 Task: Send an email with the signature Genevieve Ramirez with the subject Update on a promotion and the message I would like to schedule a meeting to discuss the new company policies. from softage.8@softage.net to softage.2@softage.net and move the email from Sent Items to the folder Skincare
Action: Mouse moved to (132, 174)
Screenshot: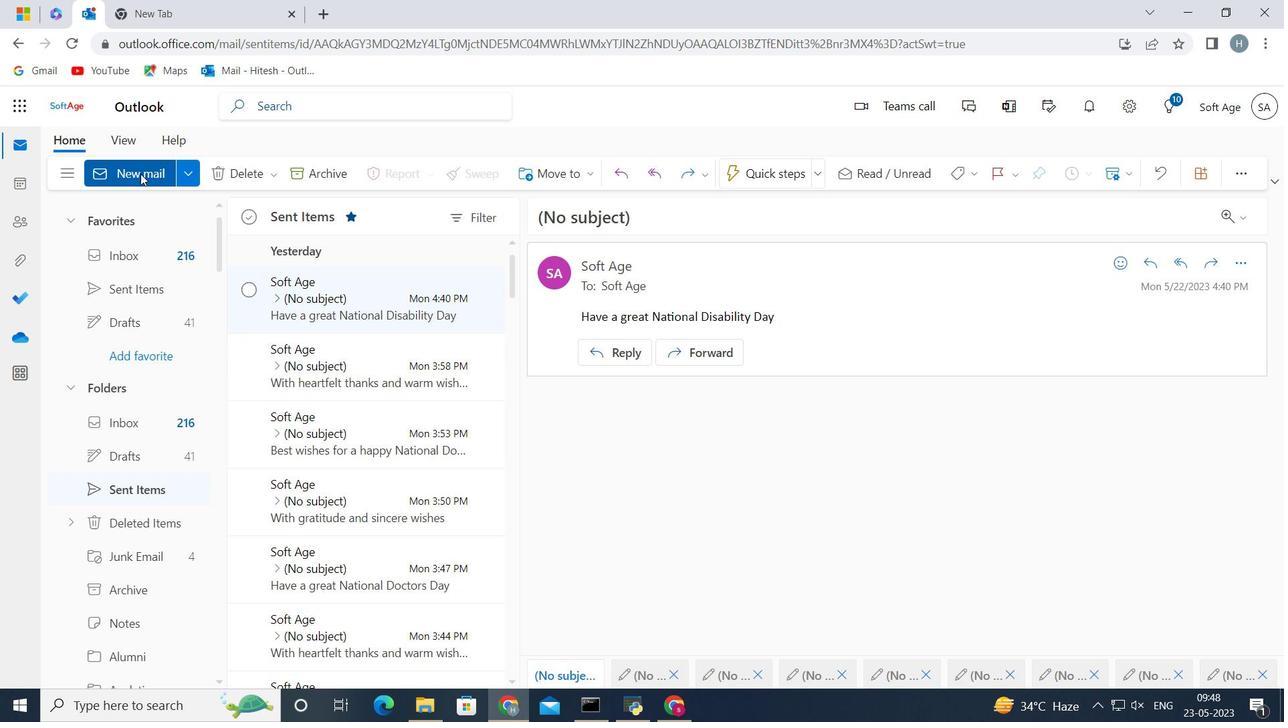 
Action: Mouse pressed left at (132, 174)
Screenshot: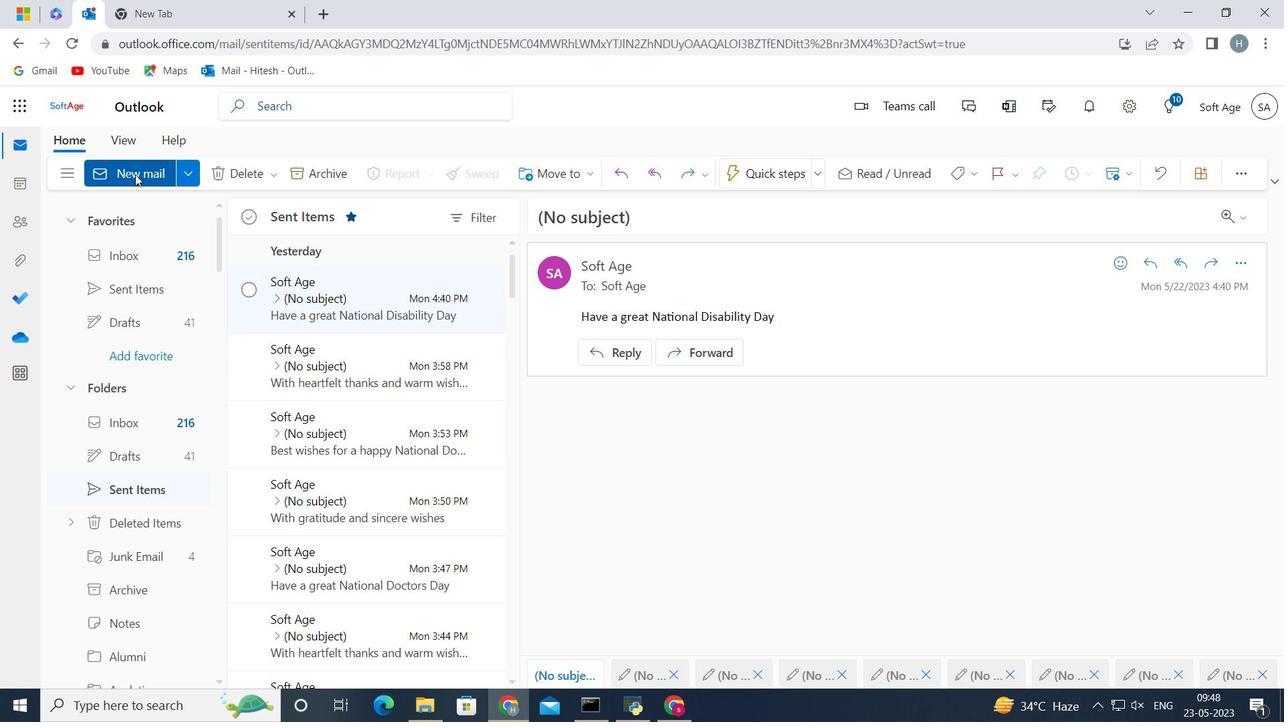 
Action: Mouse moved to (1058, 173)
Screenshot: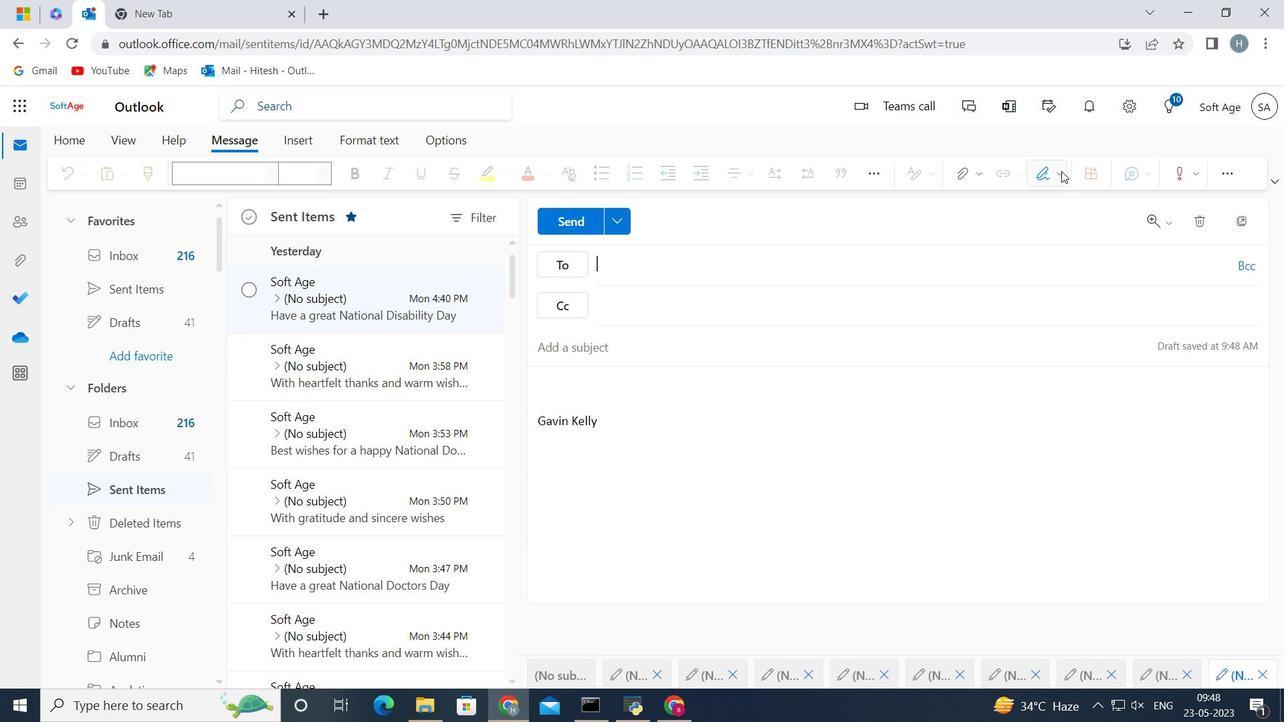 
Action: Mouse pressed left at (1058, 173)
Screenshot: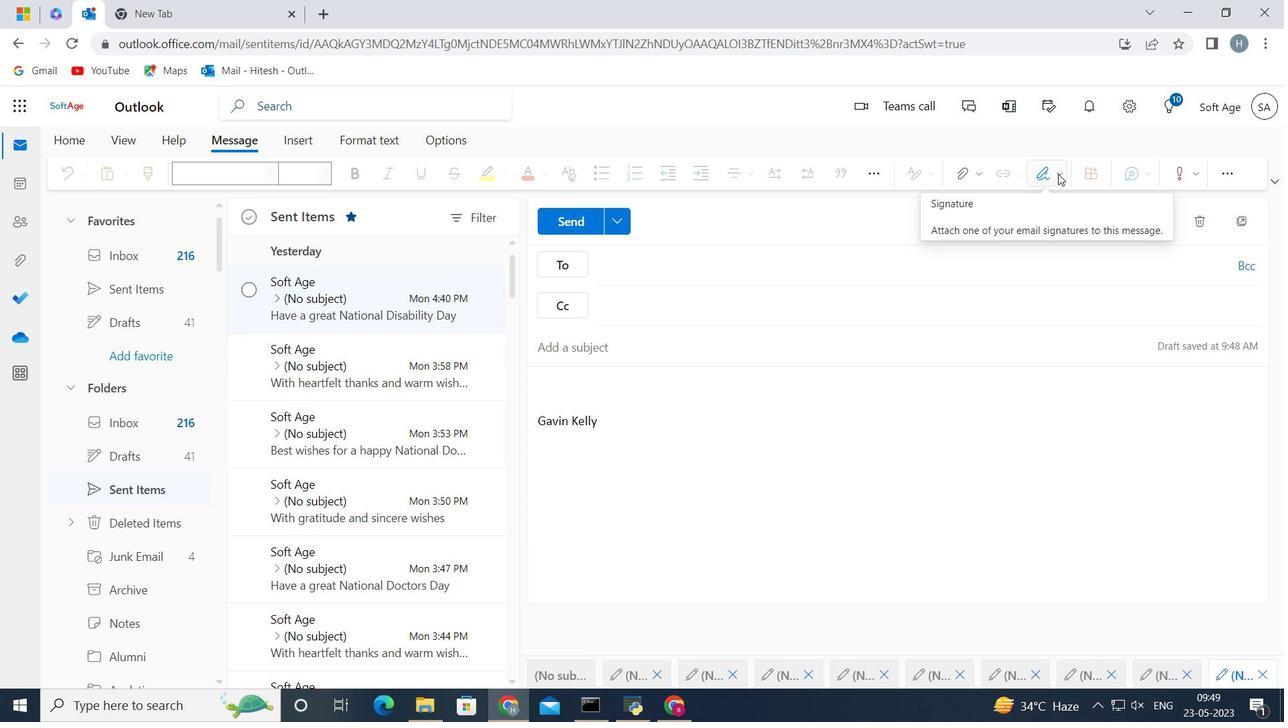 
Action: Mouse moved to (1015, 239)
Screenshot: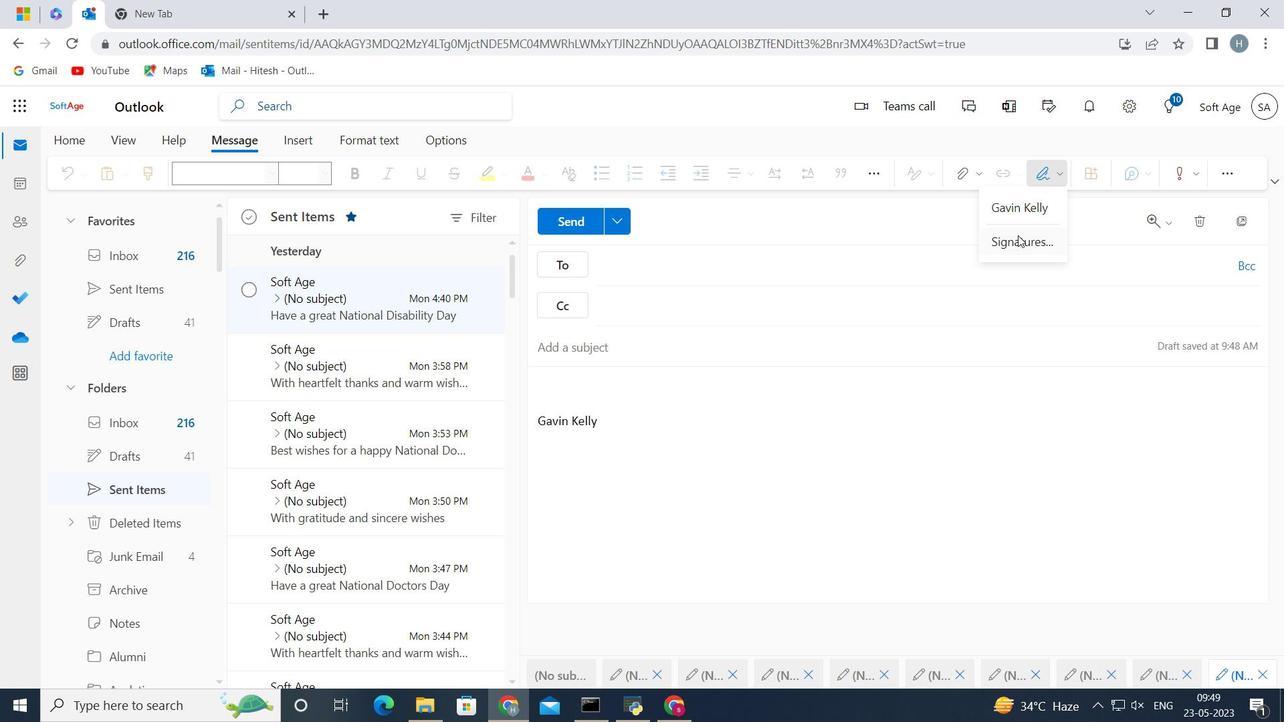 
Action: Mouse pressed left at (1015, 239)
Screenshot: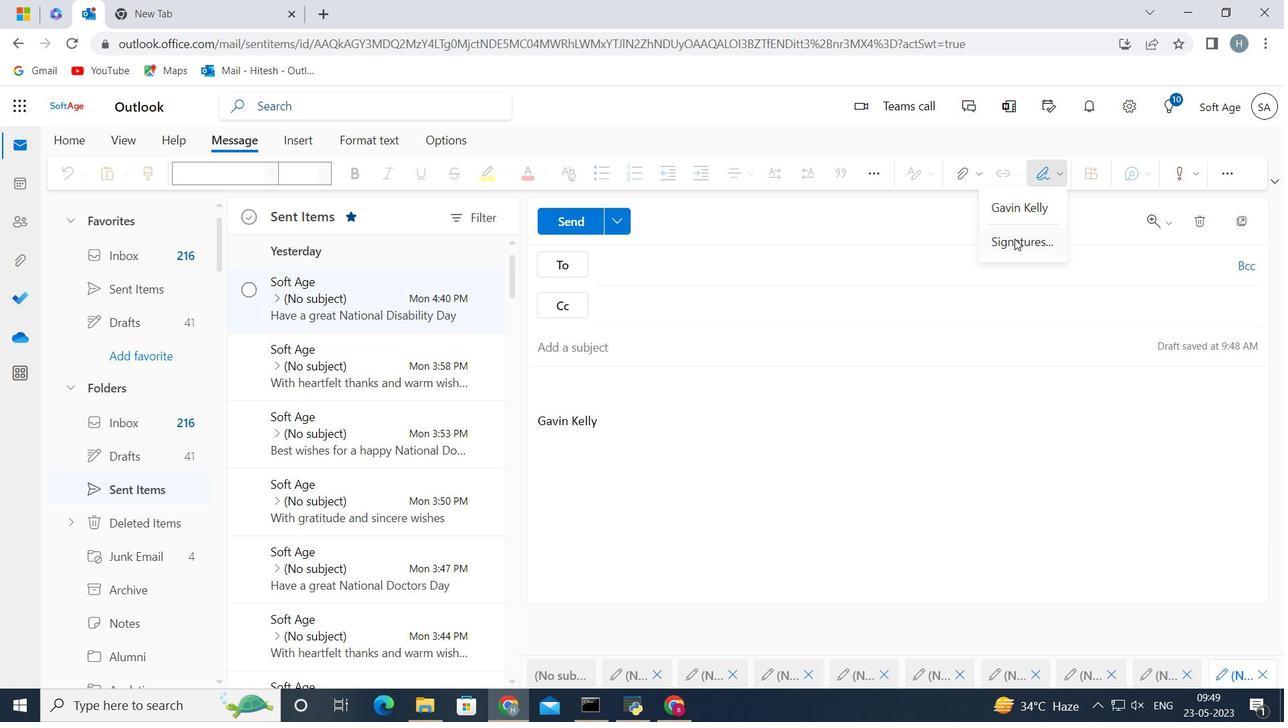 
Action: Mouse moved to (987, 300)
Screenshot: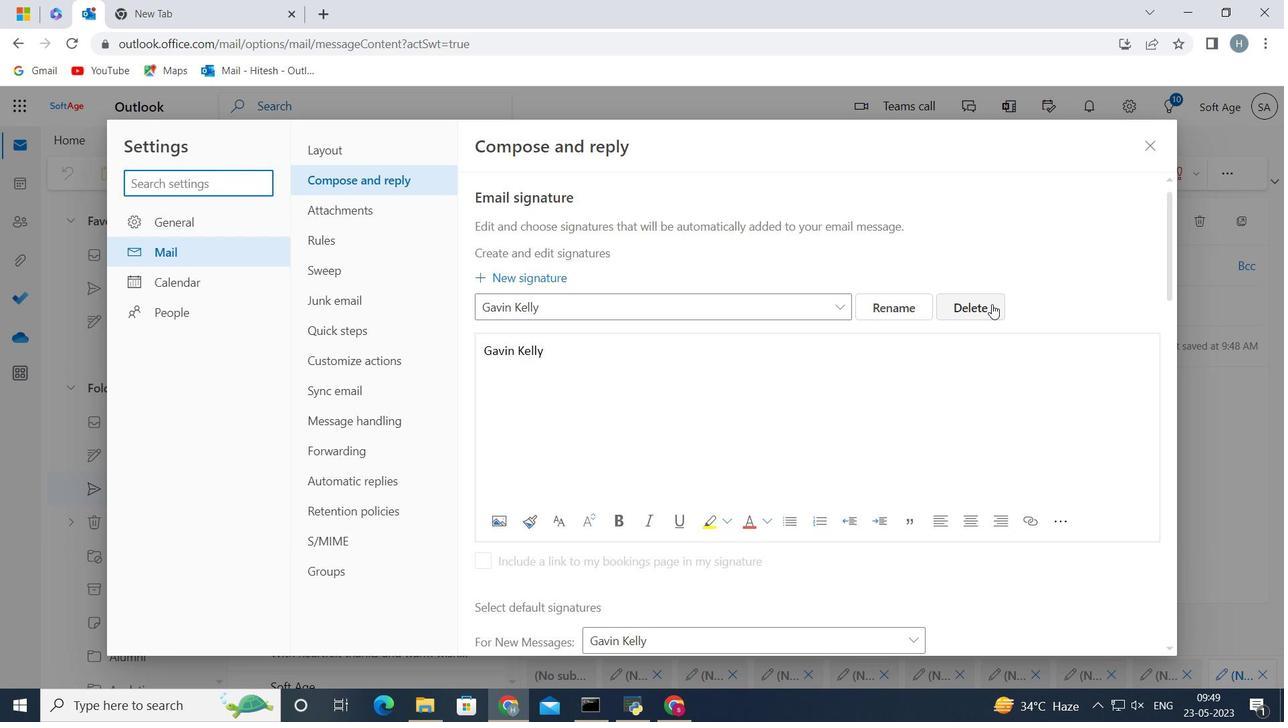 
Action: Mouse pressed left at (987, 300)
Screenshot: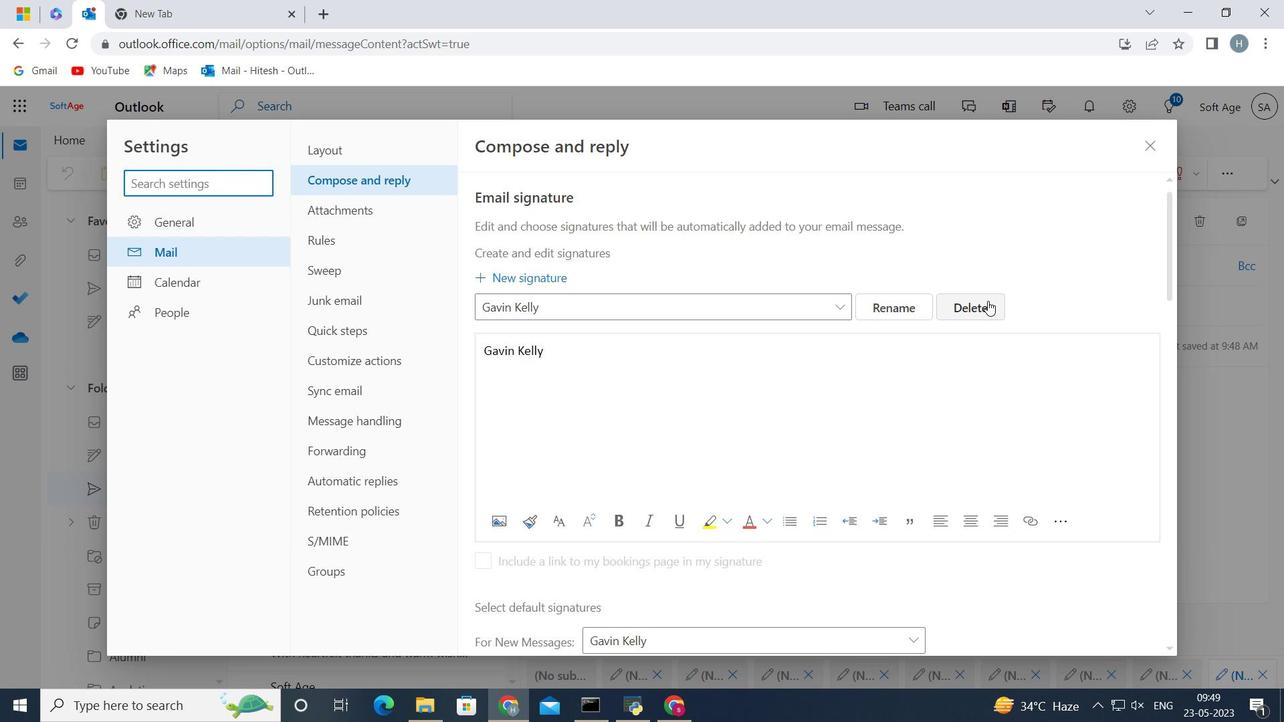 
Action: Mouse moved to (801, 314)
Screenshot: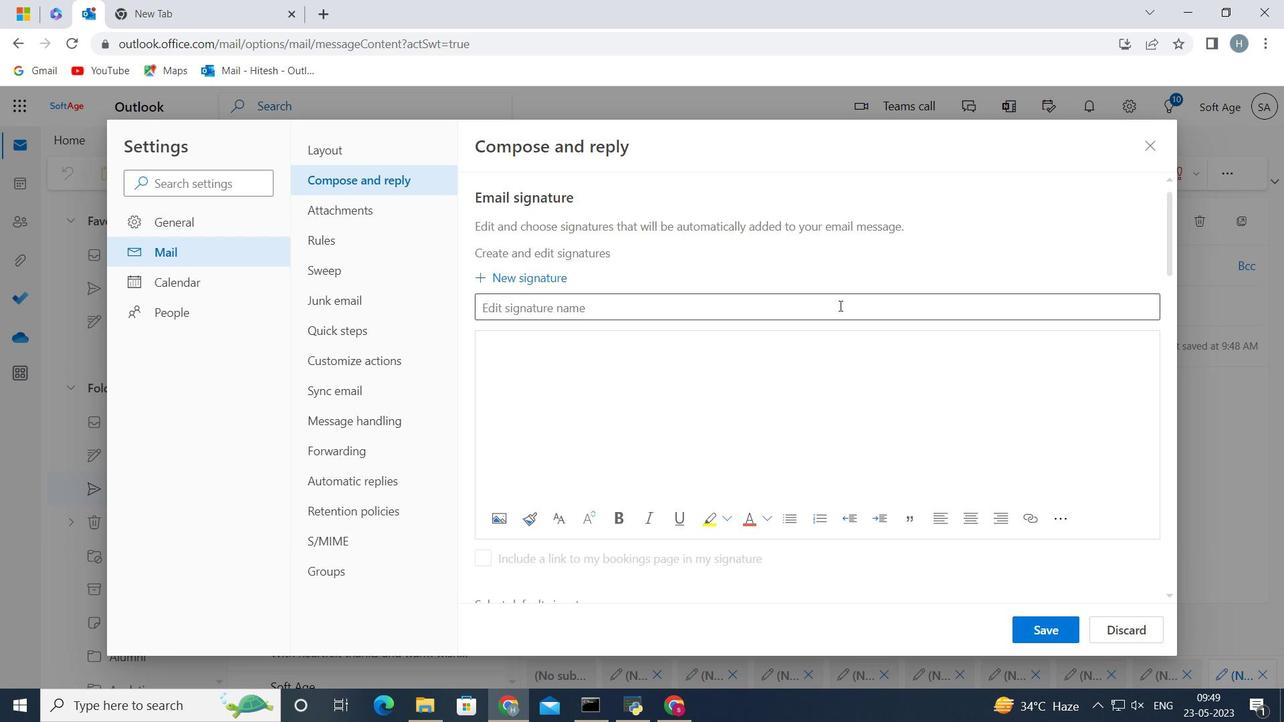 
Action: Mouse pressed left at (801, 314)
Screenshot: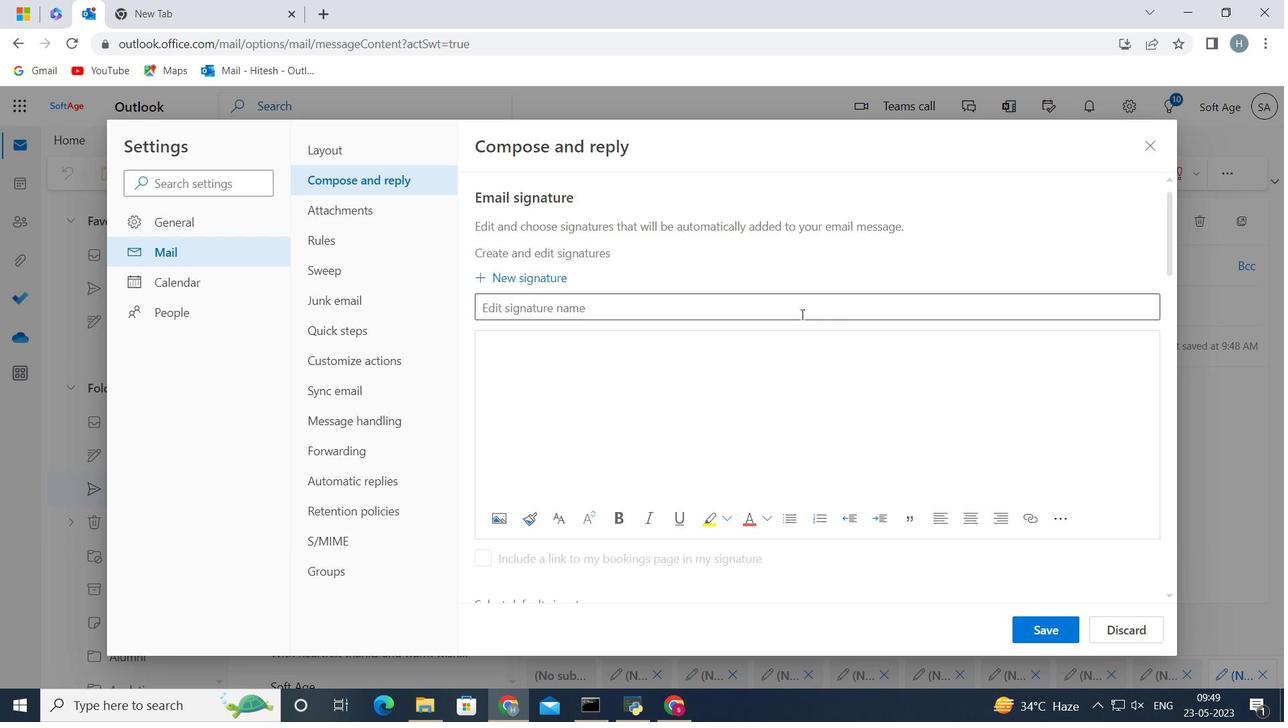 
Action: Key pressed <Key.shift><Key.shift><Key.shift><Key.shift>Genevieve<Key.space><Key.shift>Ramirez<Key.space>
Screenshot: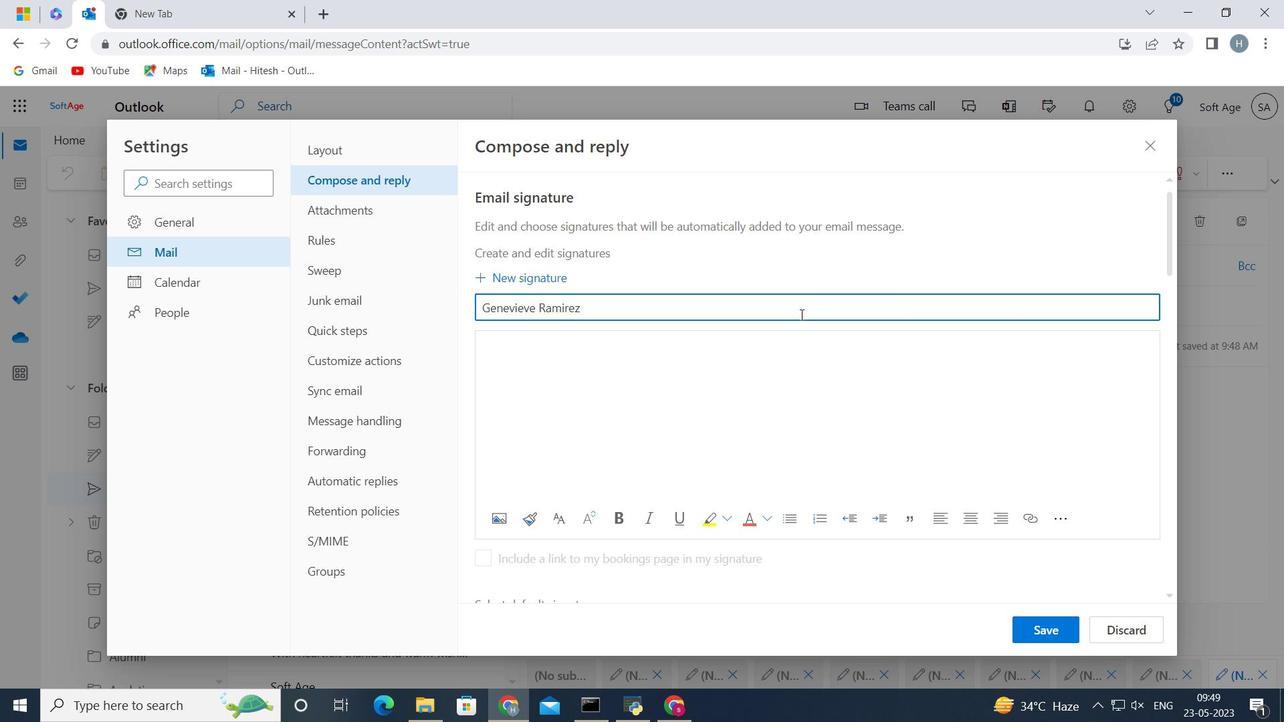 
Action: Mouse moved to (617, 371)
Screenshot: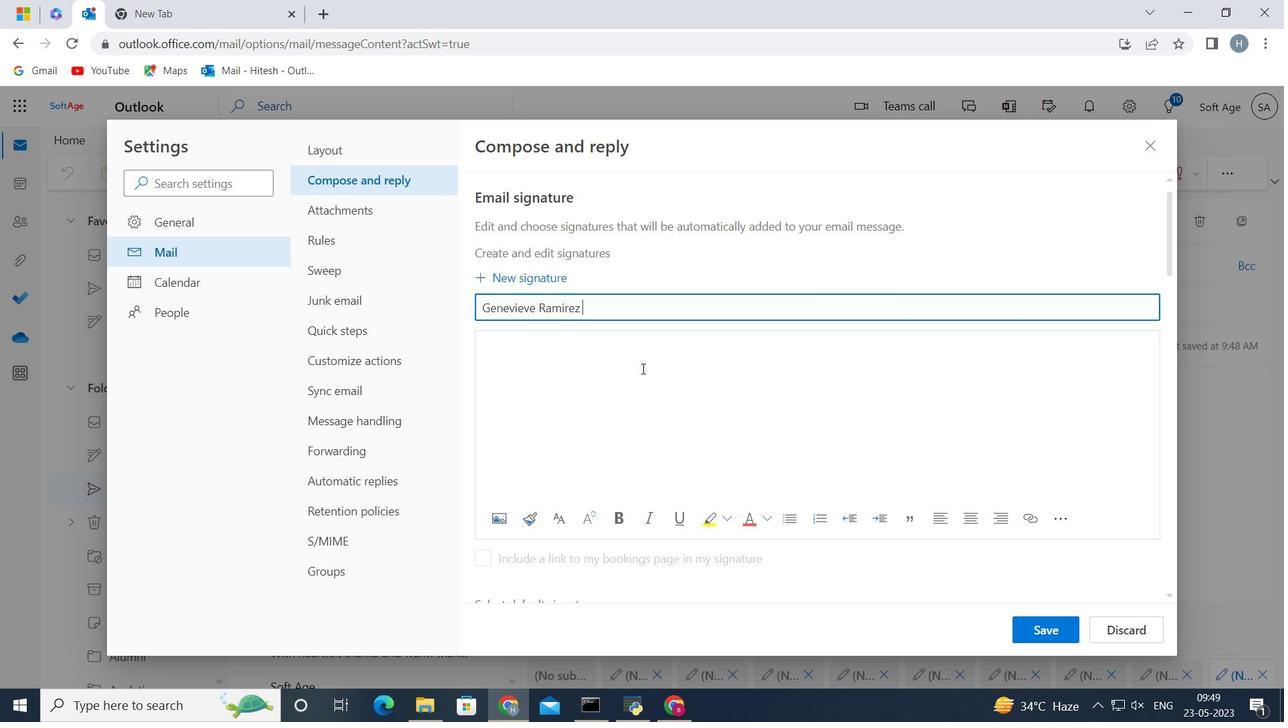 
Action: Mouse pressed left at (617, 371)
Screenshot: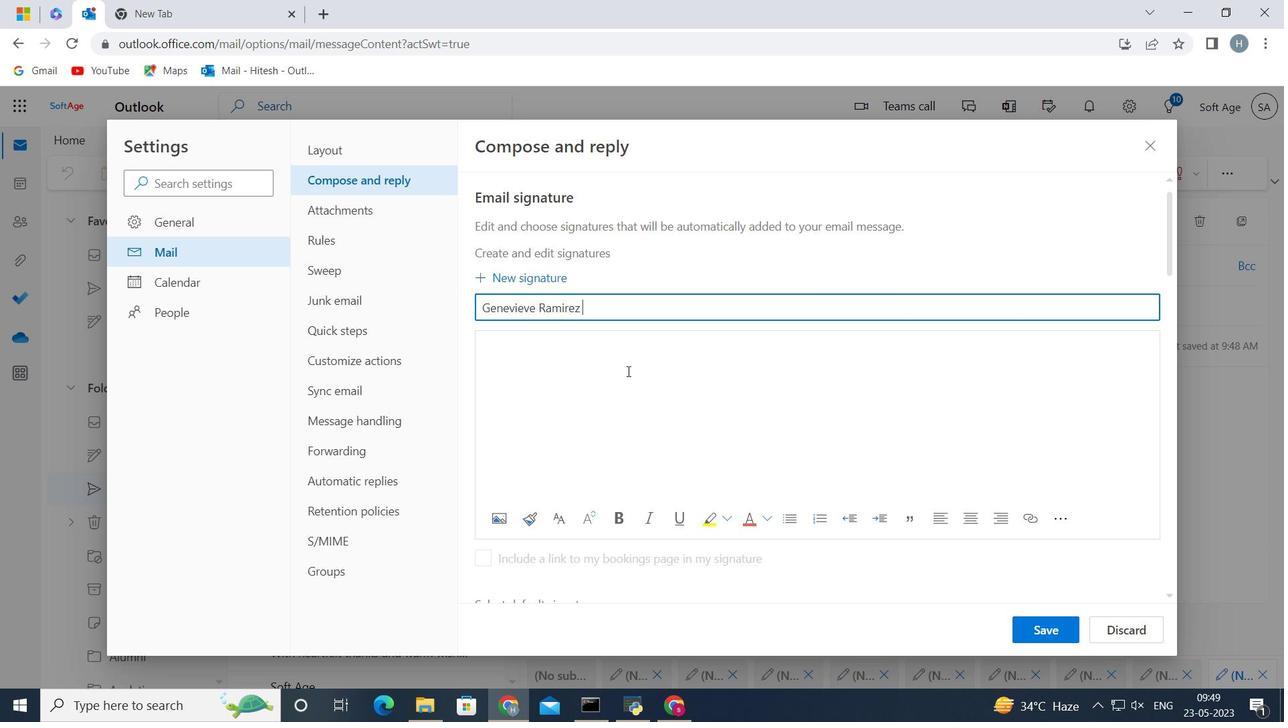 
Action: Key pressed <Key.shift>Genevieve<Key.space><Key.shift><Key.shift><Key.shift><Key.shift><Key.shift><Key.shift><Key.shift>Ramirez<Key.space>
Screenshot: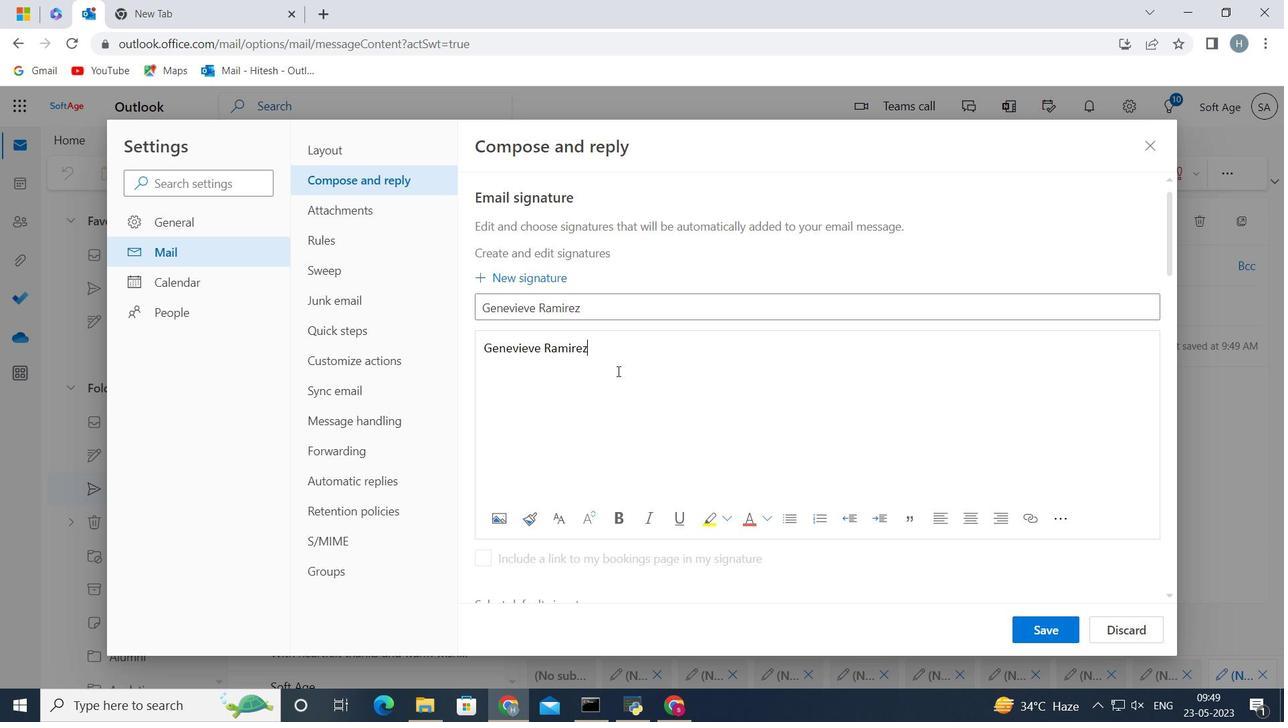 
Action: Mouse moved to (1043, 634)
Screenshot: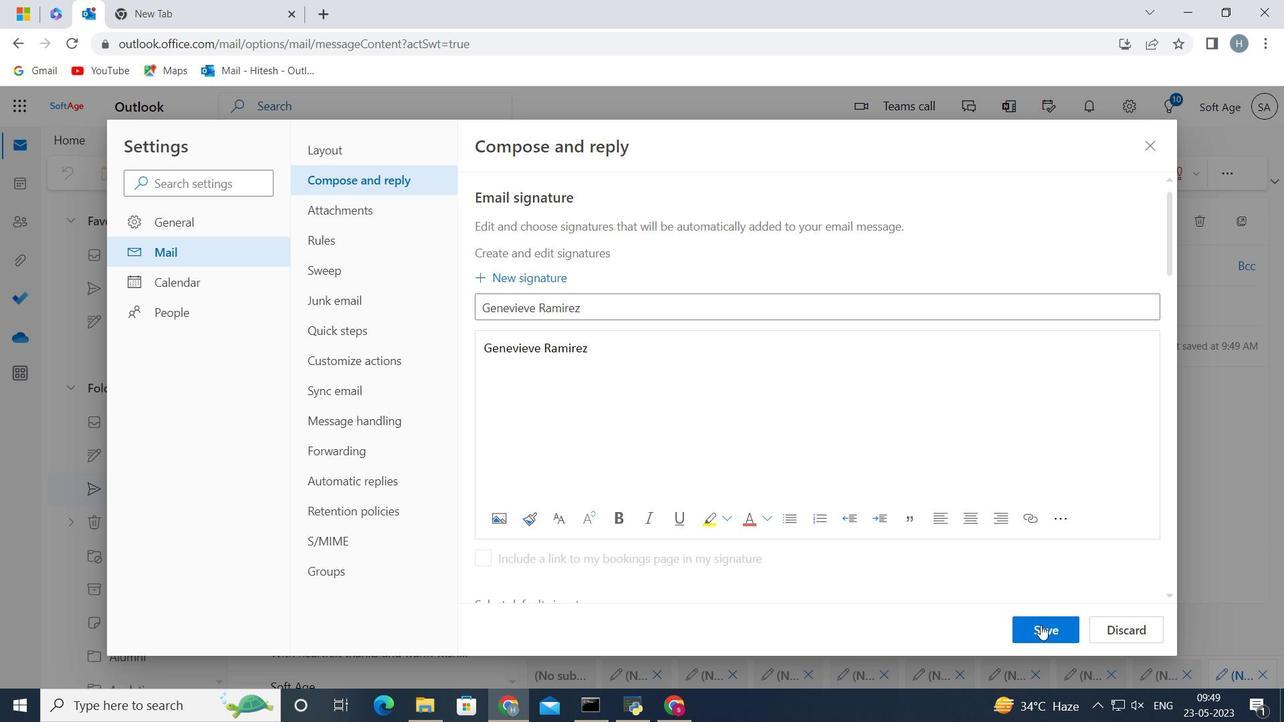 
Action: Mouse pressed left at (1043, 634)
Screenshot: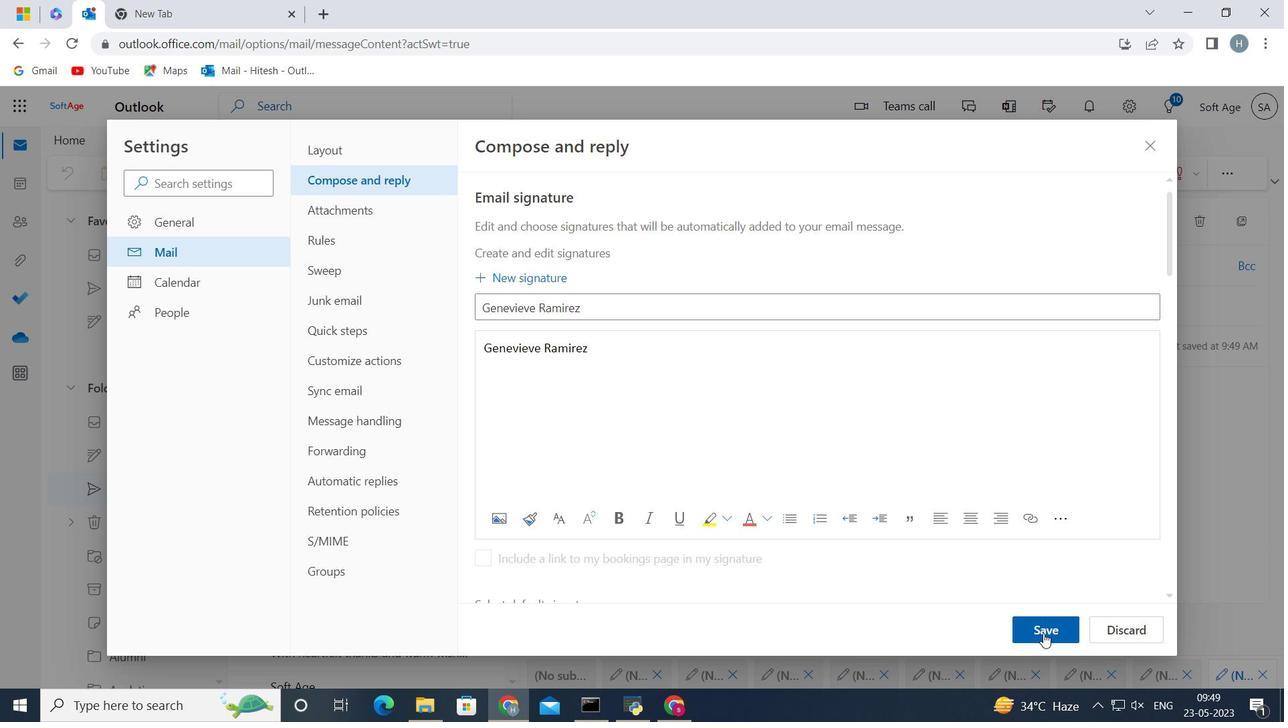 
Action: Mouse moved to (962, 424)
Screenshot: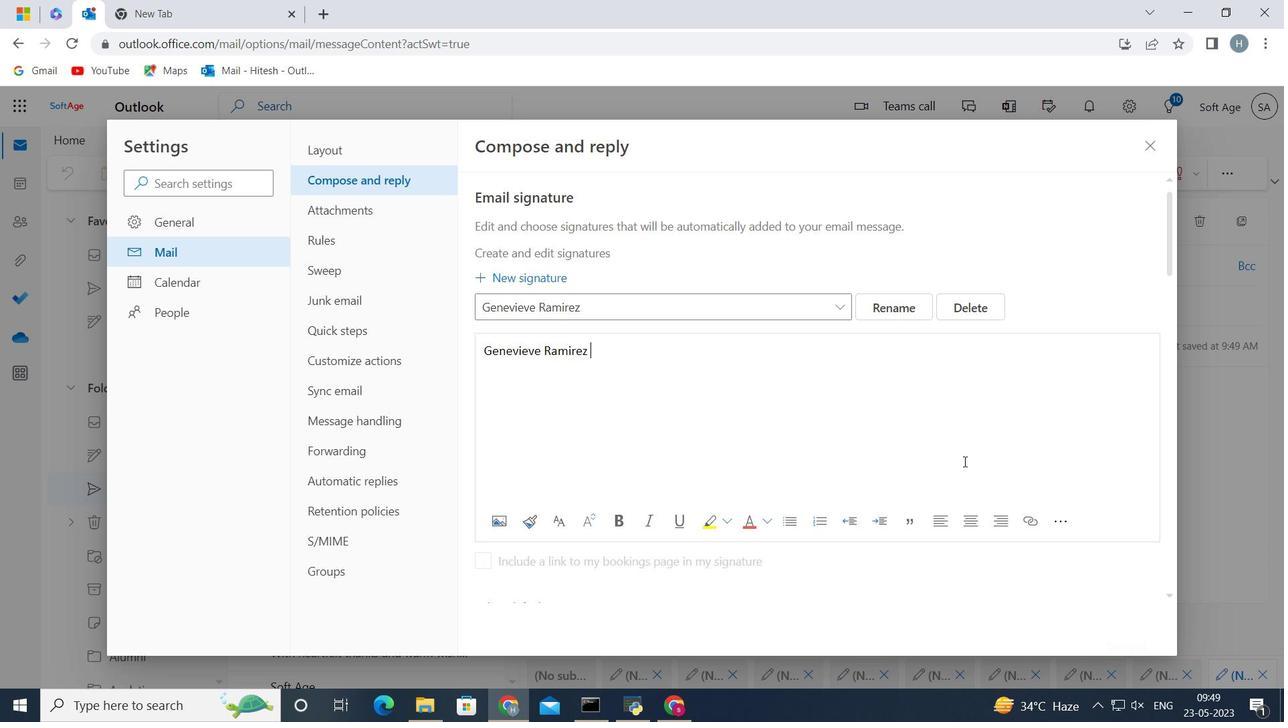 
Action: Mouse scrolled (962, 423) with delta (0, 0)
Screenshot: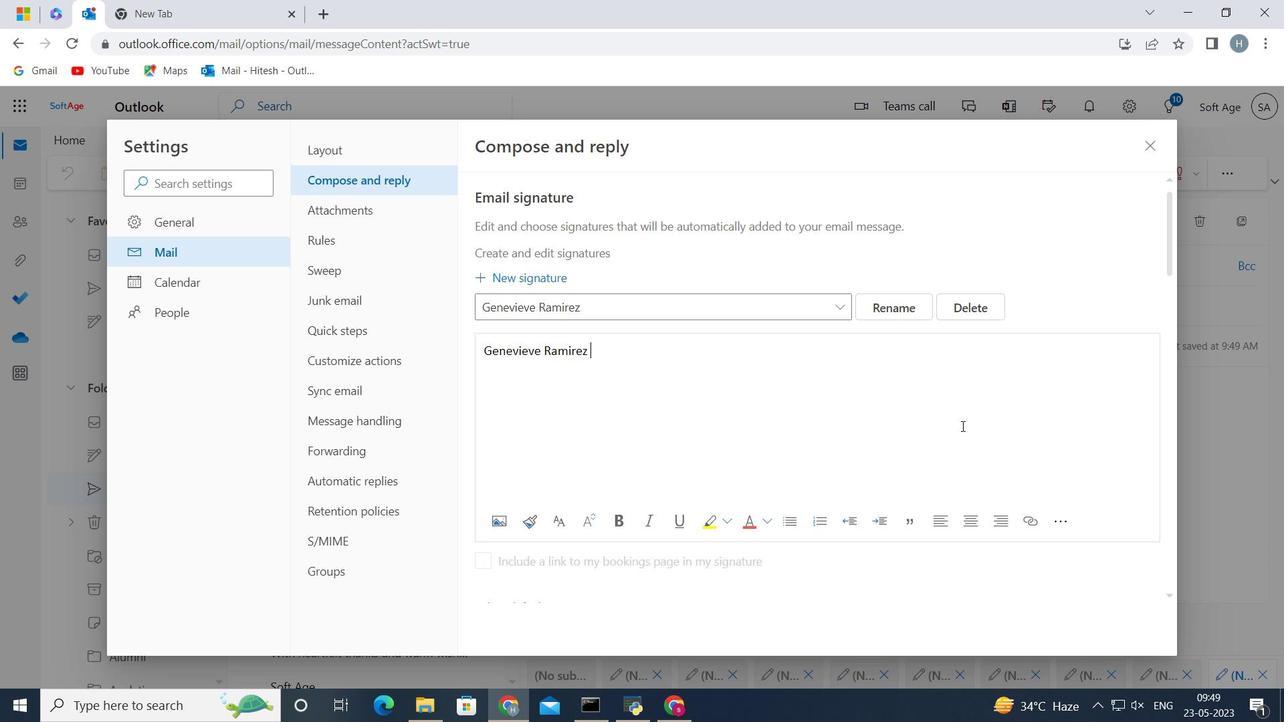 
Action: Mouse scrolled (962, 423) with delta (0, 0)
Screenshot: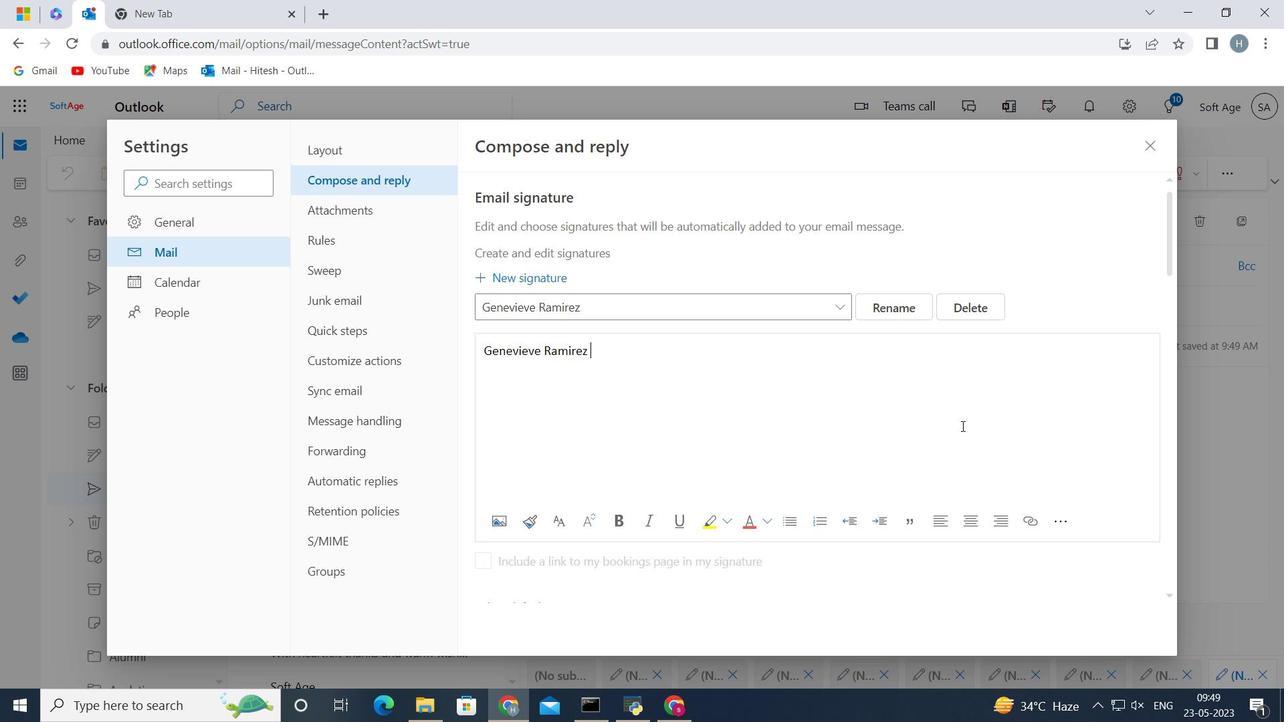 
Action: Mouse moved to (954, 418)
Screenshot: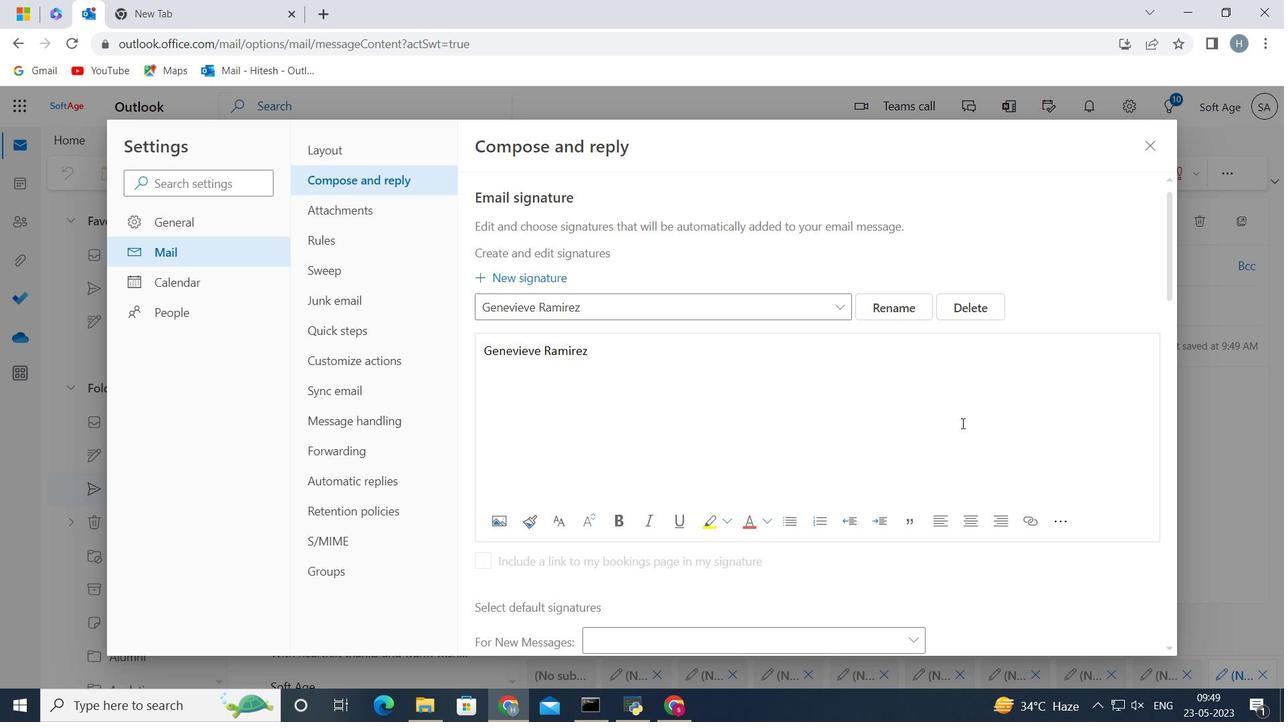 
Action: Mouse scrolled (957, 420) with delta (0, 0)
Screenshot: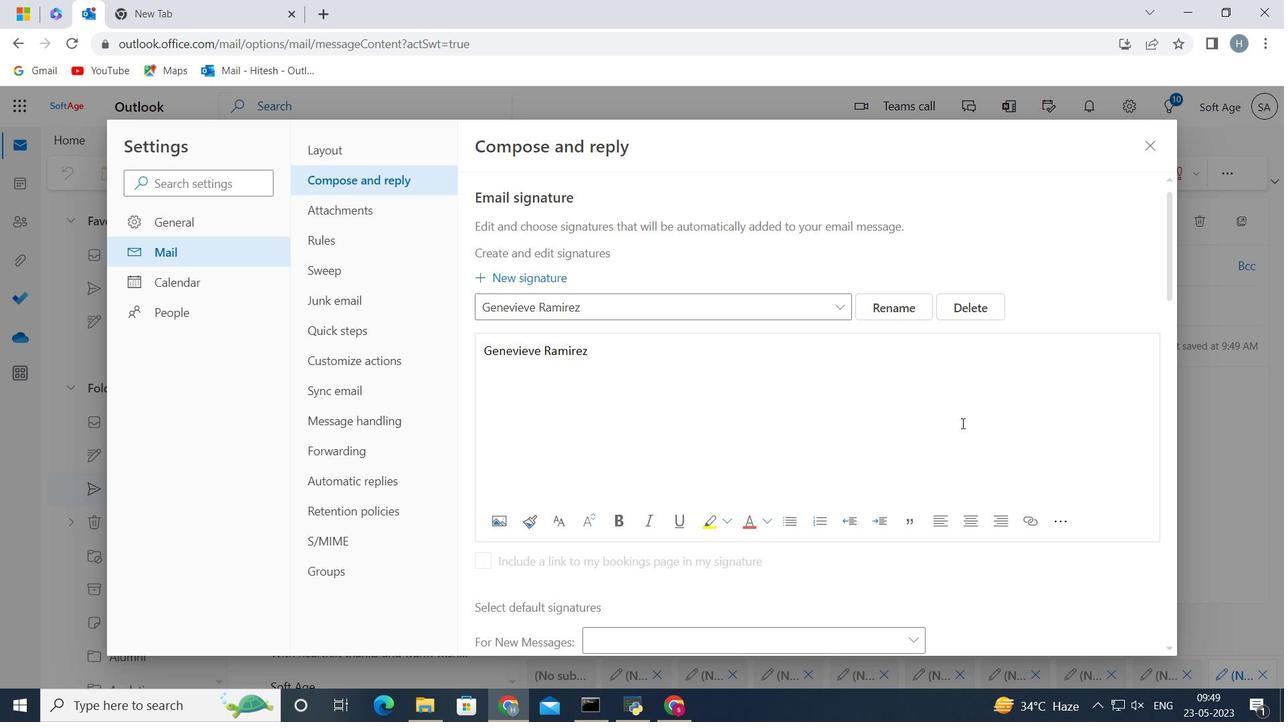 
Action: Mouse moved to (908, 403)
Screenshot: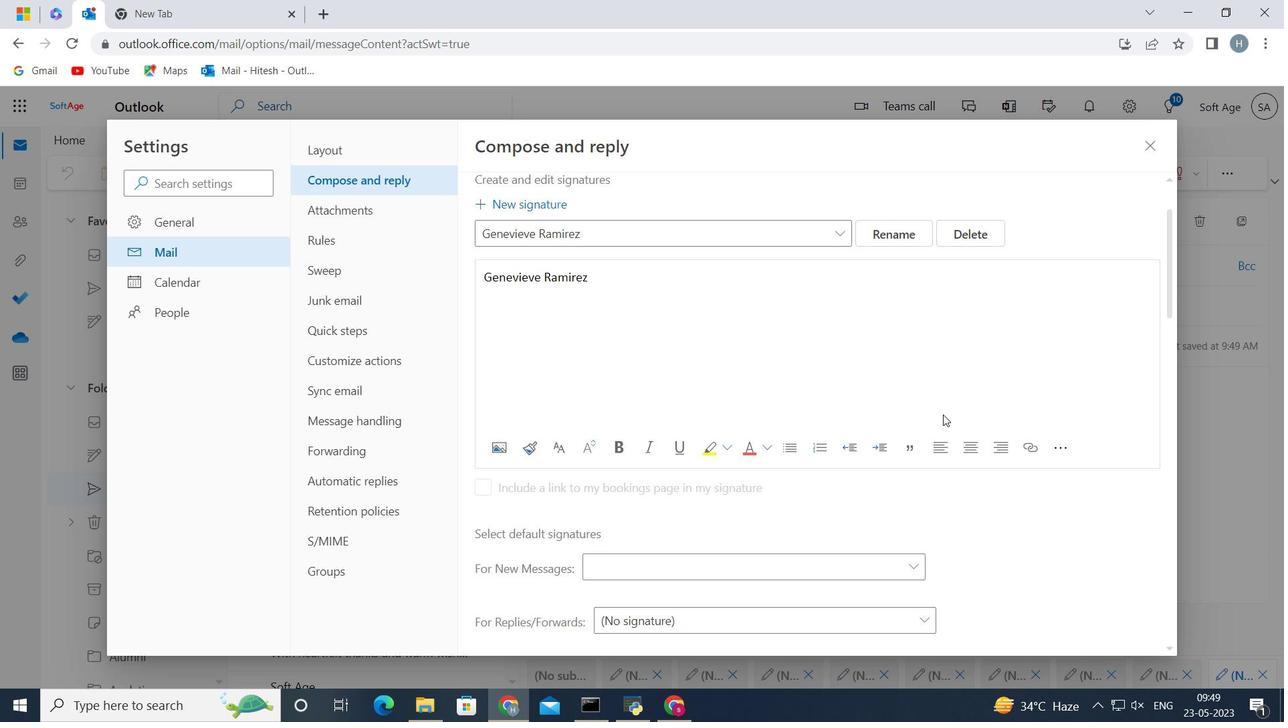 
Action: Mouse scrolled (908, 402) with delta (0, 0)
Screenshot: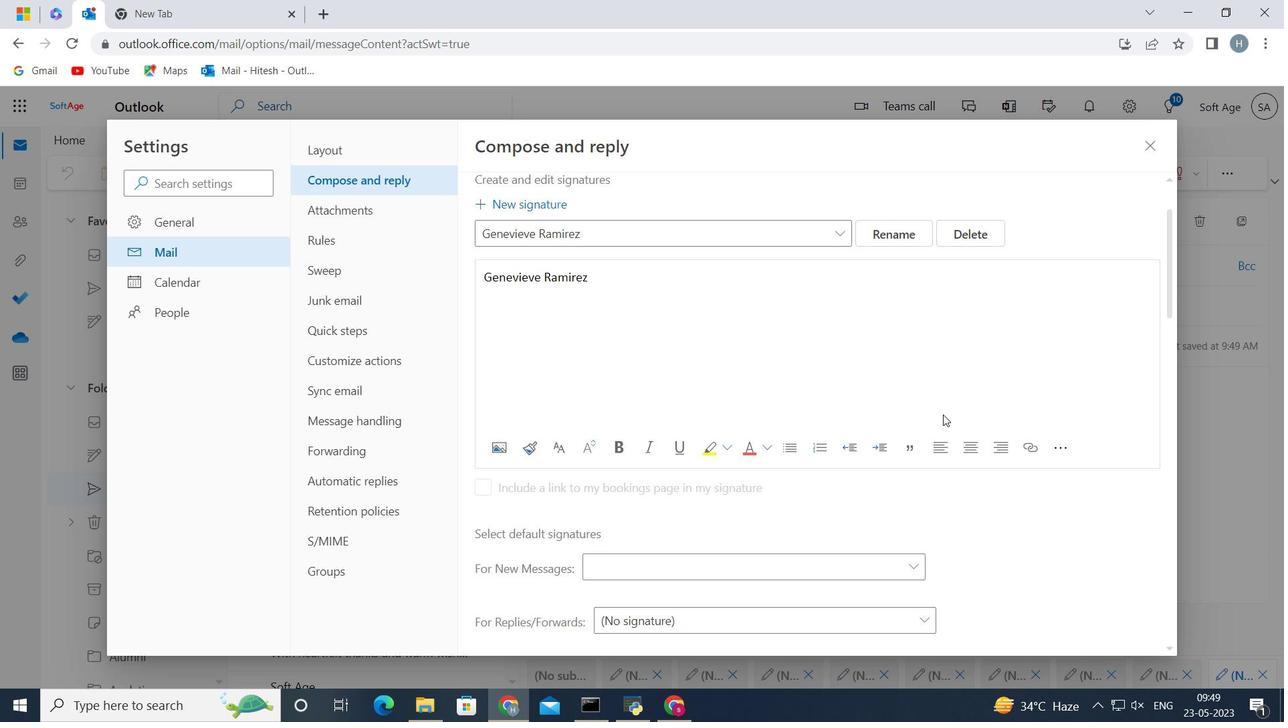
Action: Mouse scrolled (908, 402) with delta (0, 0)
Screenshot: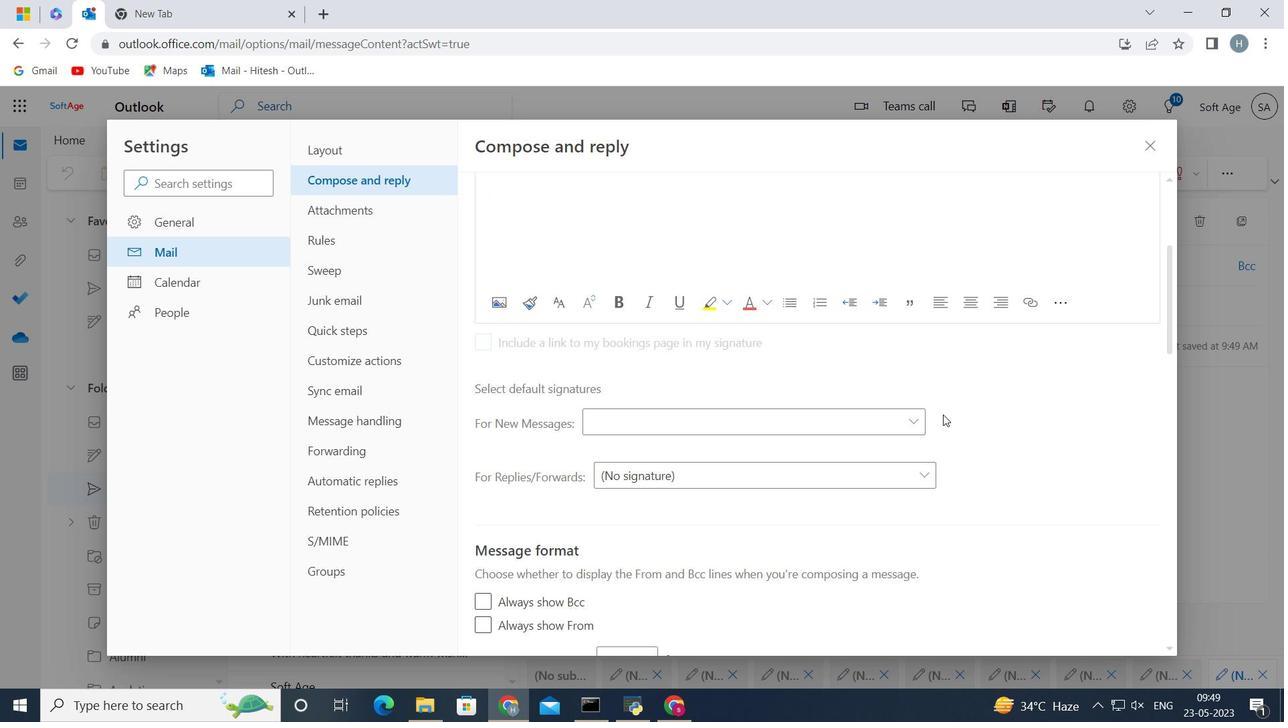
Action: Mouse moved to (864, 222)
Screenshot: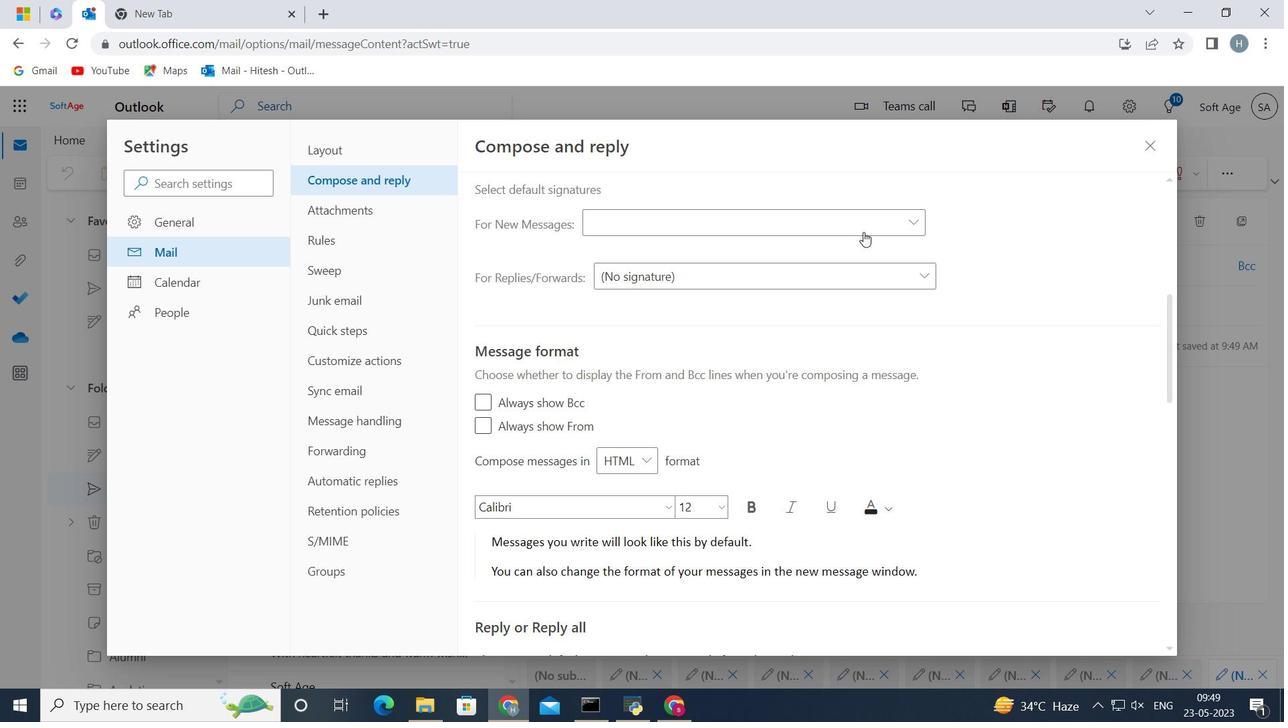 
Action: Mouse pressed left at (864, 222)
Screenshot: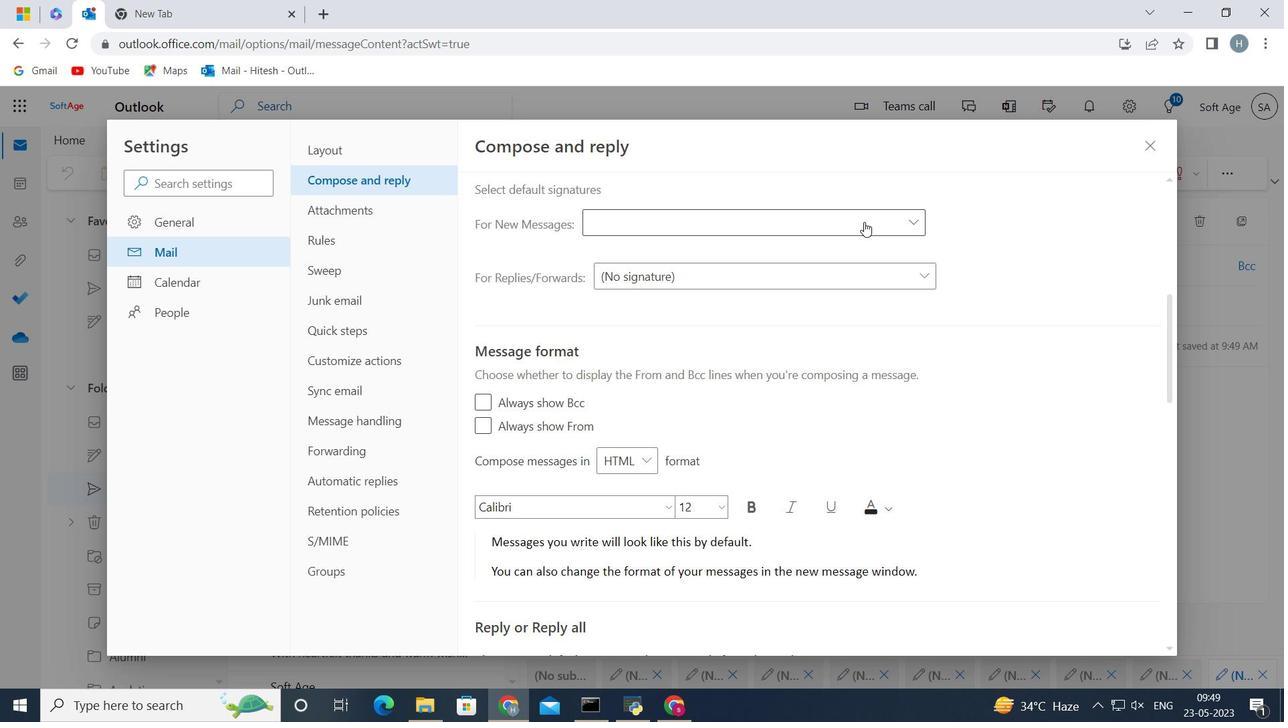 
Action: Mouse moved to (838, 277)
Screenshot: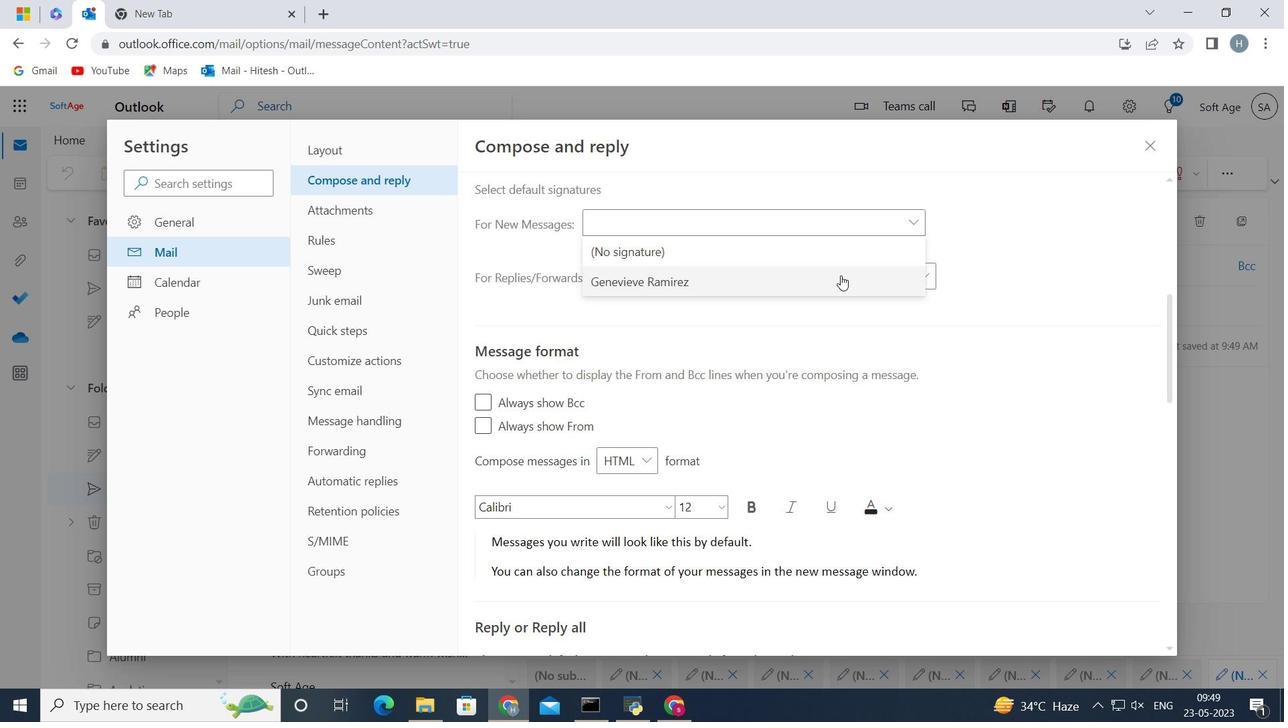 
Action: Mouse pressed left at (838, 277)
Screenshot: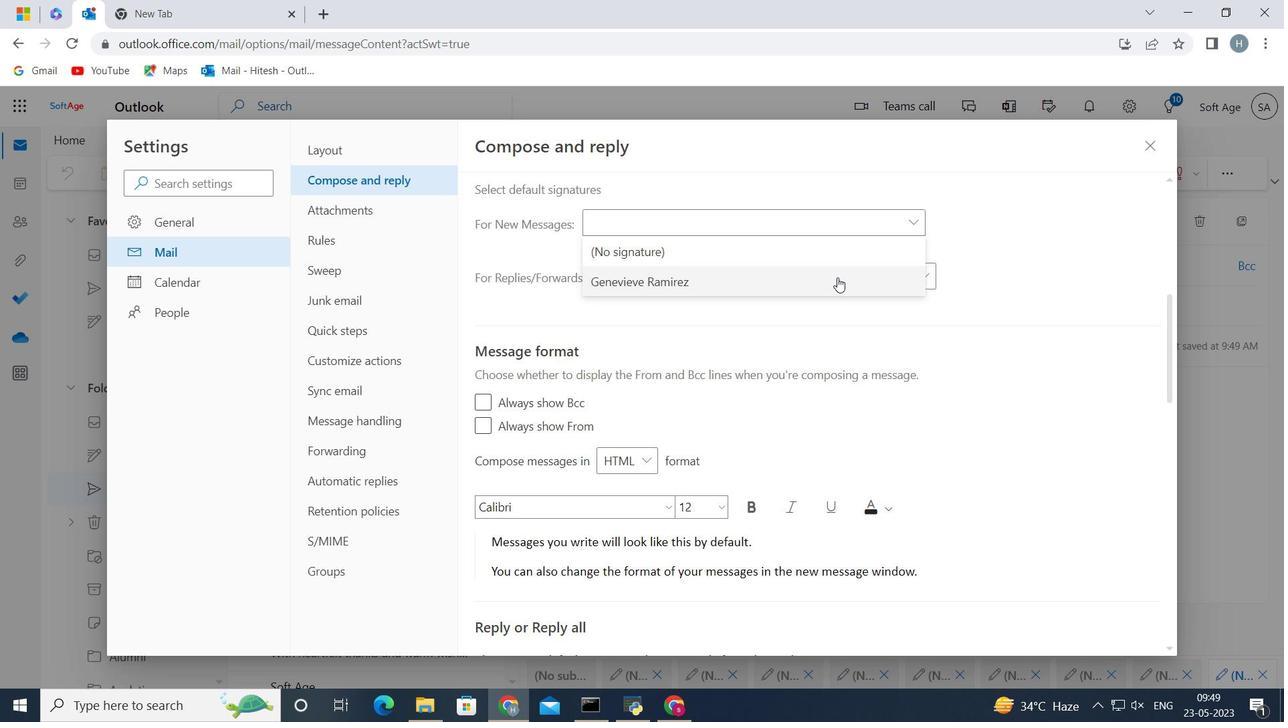 
Action: Mouse moved to (1035, 628)
Screenshot: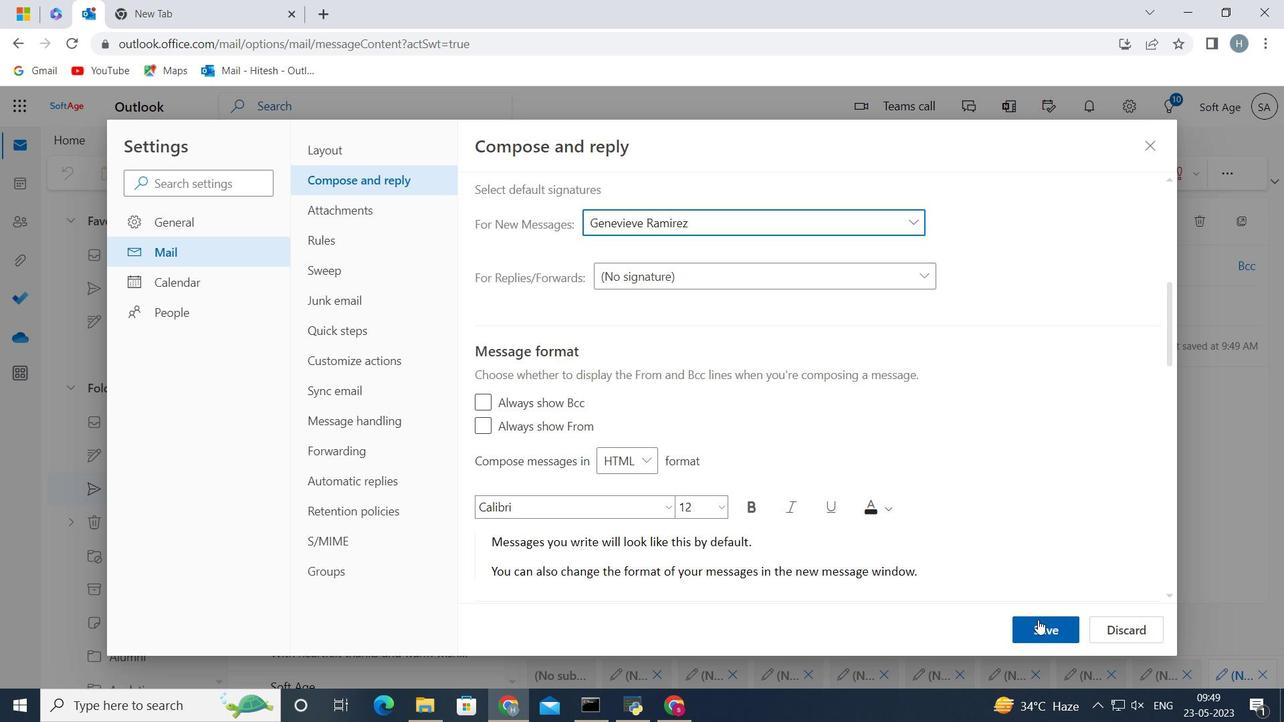
Action: Mouse pressed left at (1035, 628)
Screenshot: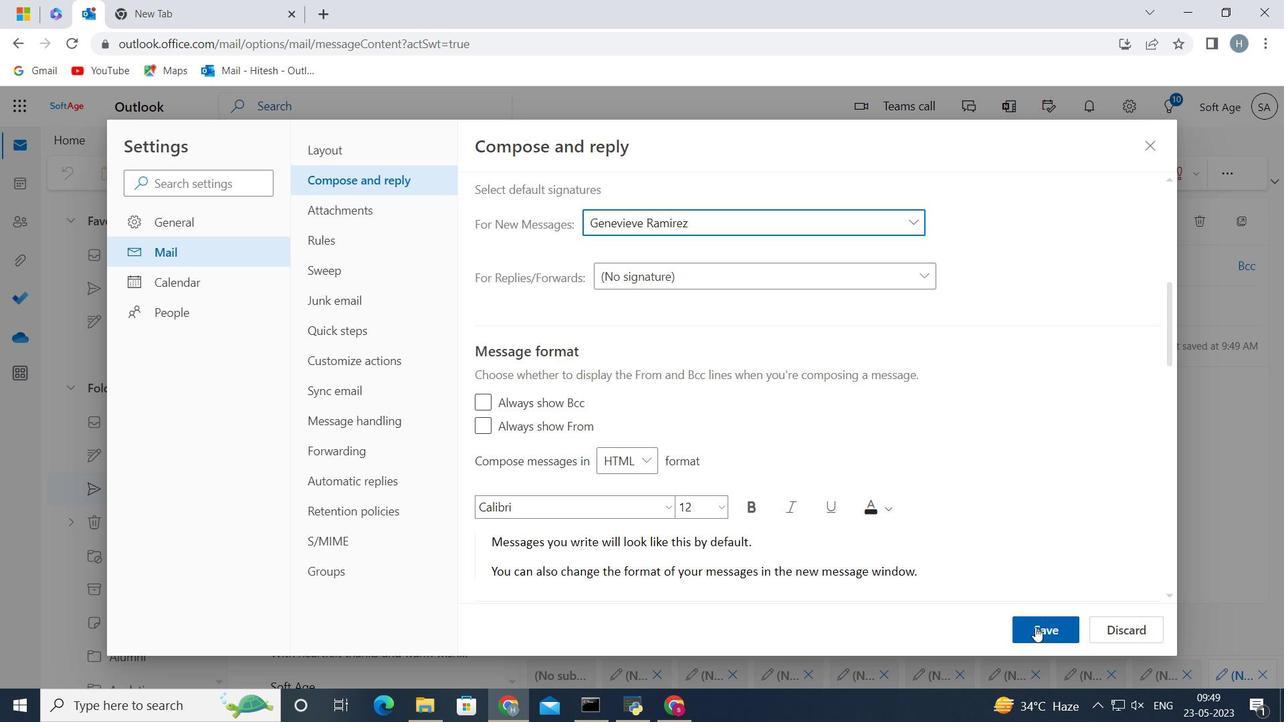 
Action: Mouse moved to (1144, 145)
Screenshot: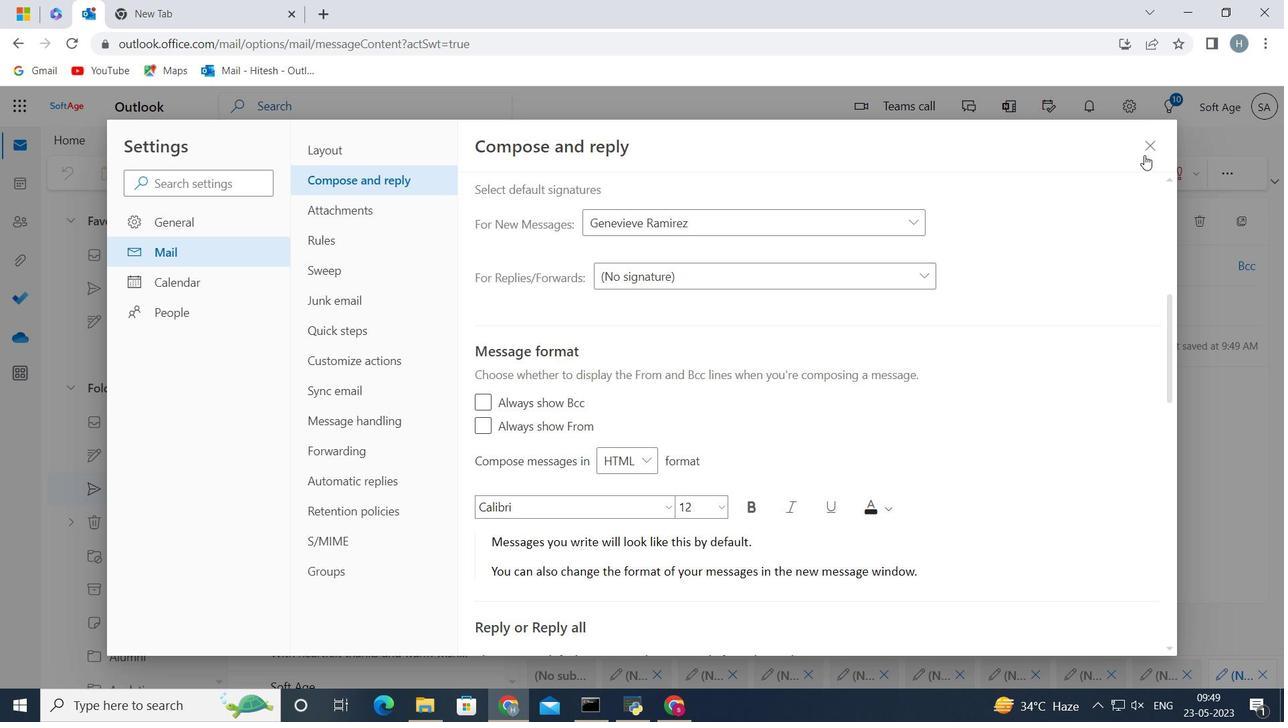 
Action: Mouse pressed left at (1144, 145)
Screenshot: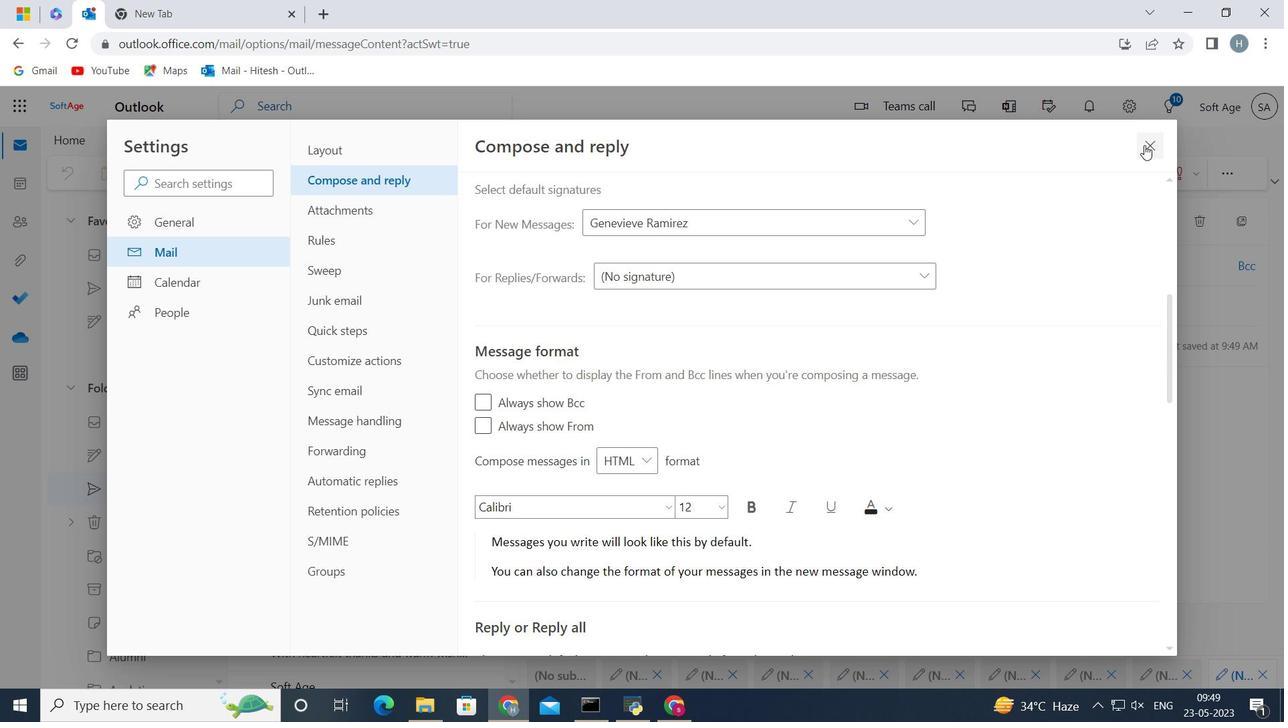 
Action: Mouse moved to (561, 343)
Screenshot: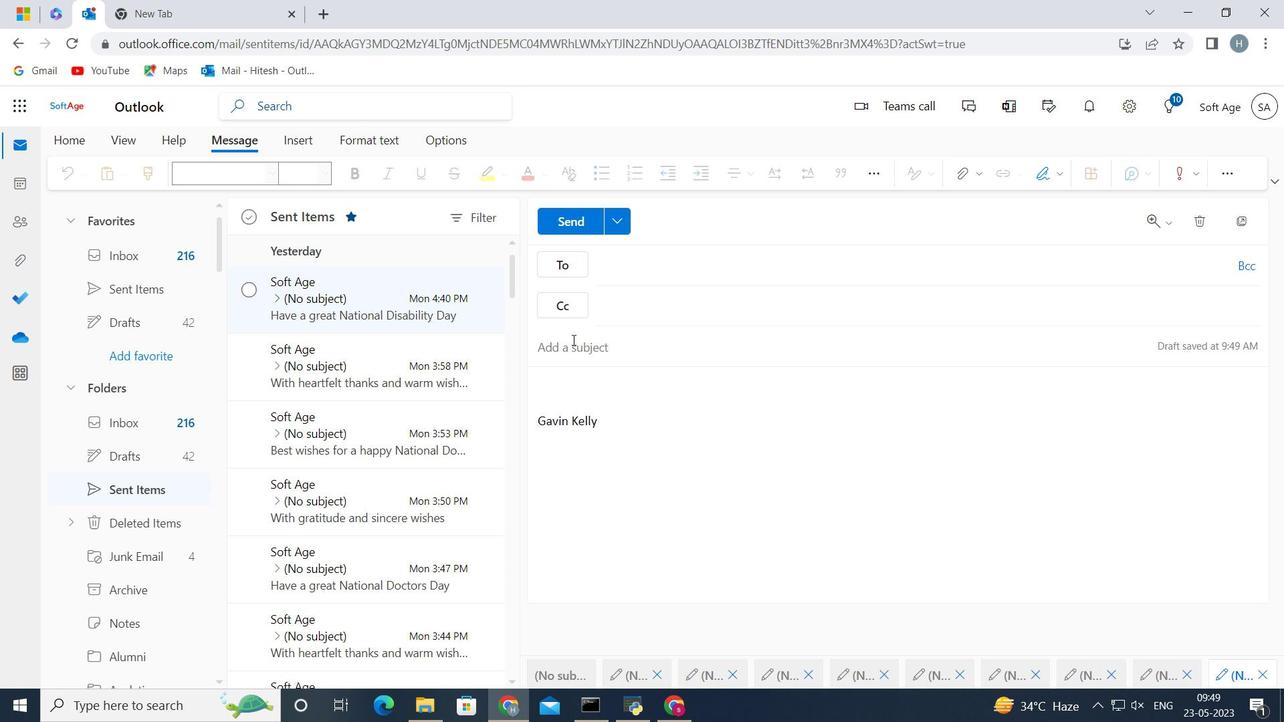 
Action: Mouse pressed left at (561, 343)
Screenshot: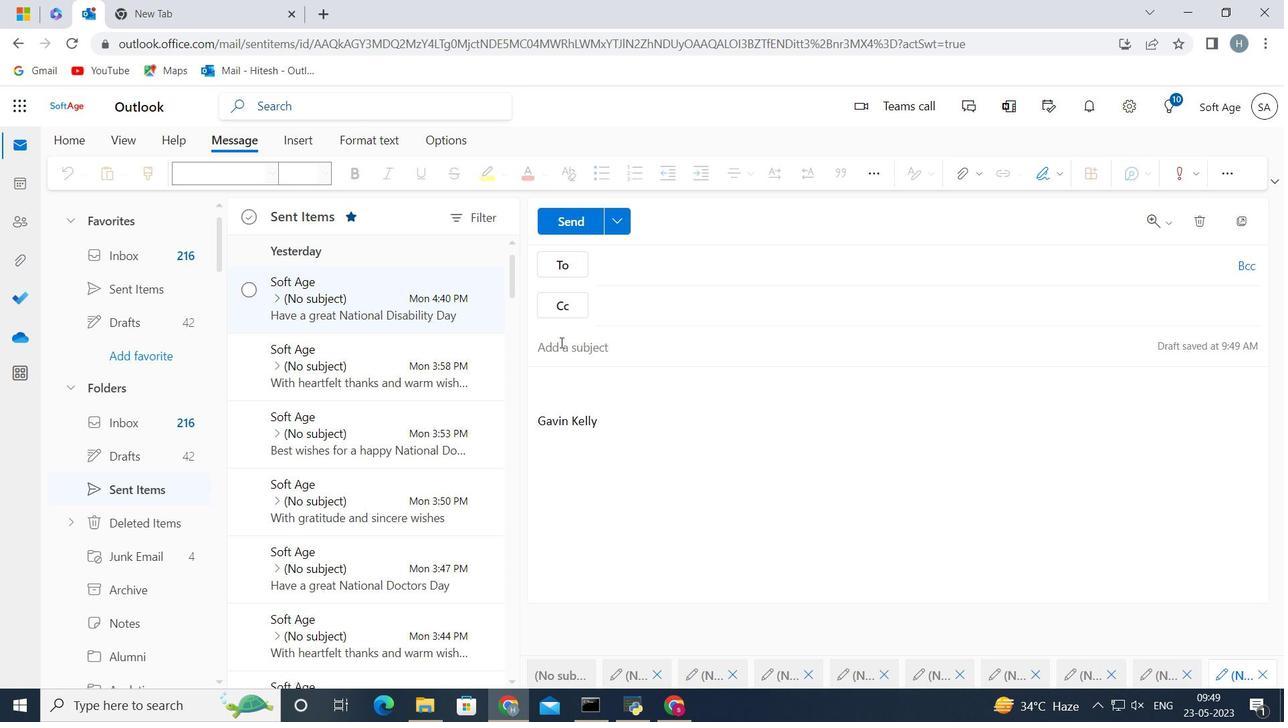 
Action: Key pressed <Key.shift>Updt<Key.backspace>ate<Key.space>on<Key.space>a<Key.space>promotion<Key.space>
Screenshot: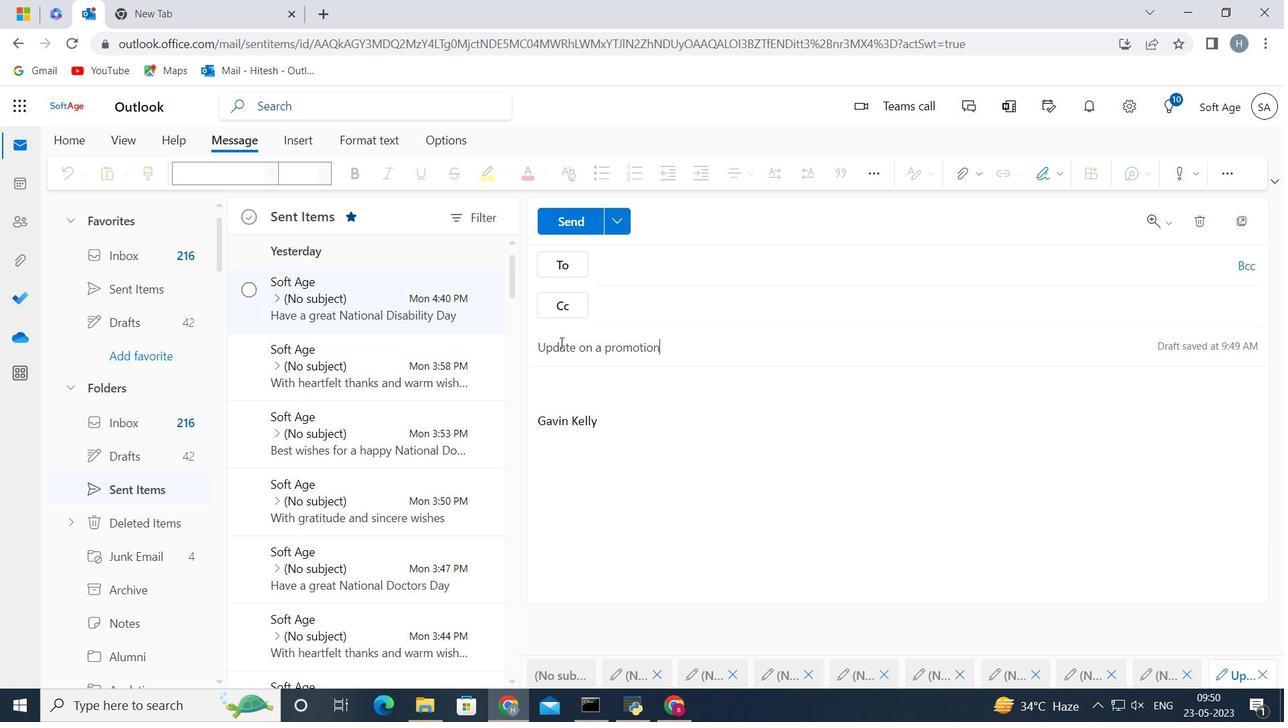 
Action: Mouse moved to (607, 424)
Screenshot: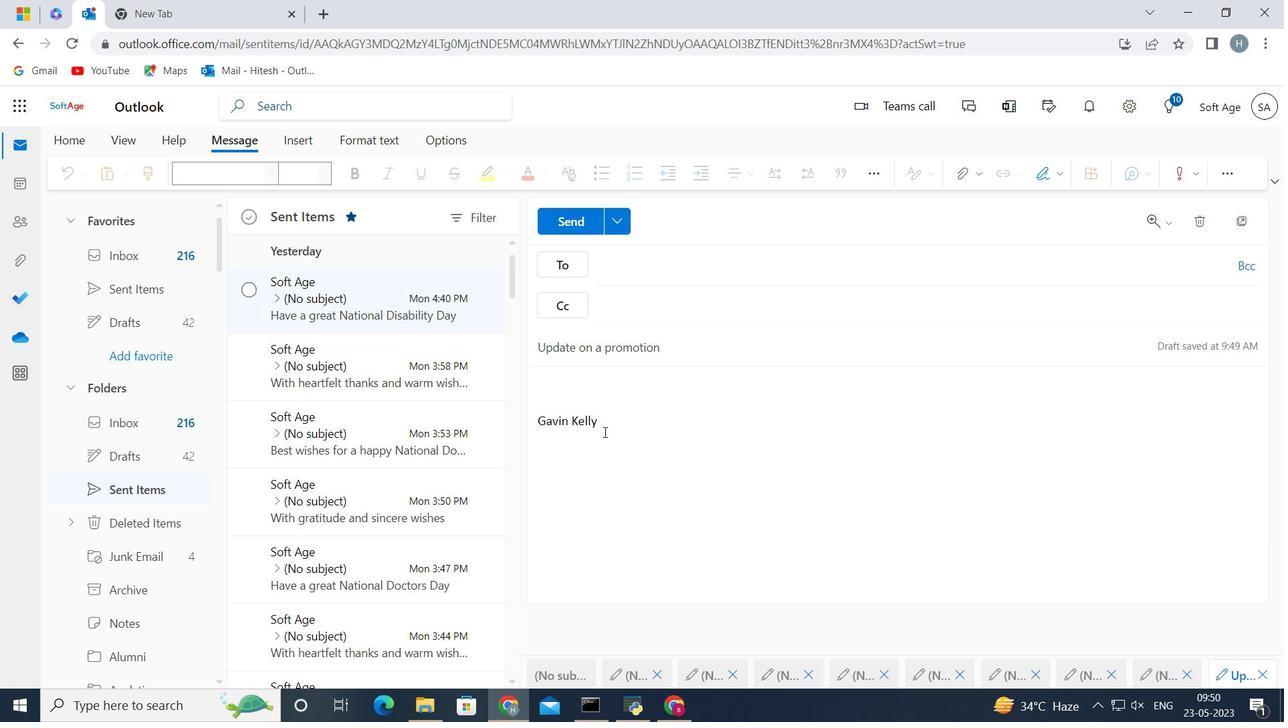 
Action: Mouse pressed left at (607, 424)
Screenshot: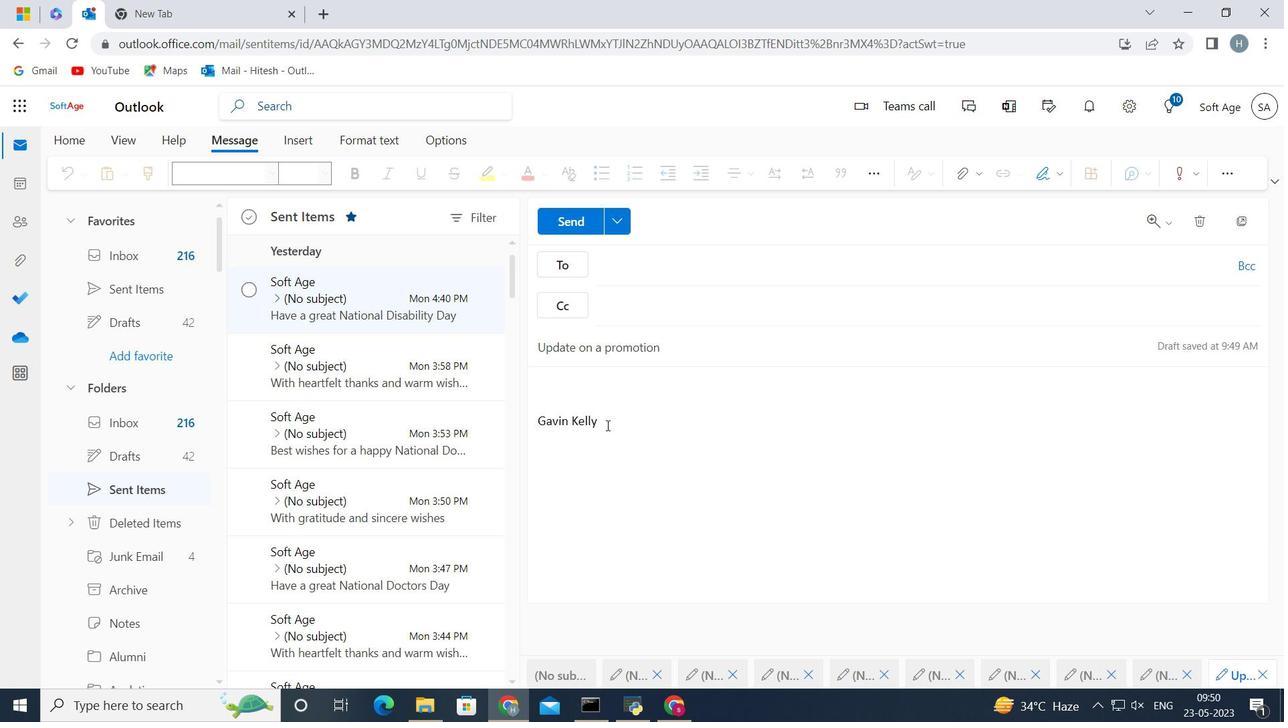 
Action: Key pressed <Key.backspace><Key.backspace><Key.backspace><Key.backspace><Key.backspace><Key.backspace><Key.backspace><Key.backspace><Key.backspace><Key.backspace><Key.backspace><Key.backspace><Key.backspace><Key.backspace><Key.backspace><Key.backspace><Key.backspace><Key.backspace><Key.backspace><Key.shift>I<Key.space>would<Key.space>like<Key.space>to<Key.space>schedule<Key.space>a<Key.space>meeting<Key.space>to<Key.space>discuss<Key.space>the<Key.space>new<Key.space>company<Key.space>policies<Key.space>
Screenshot: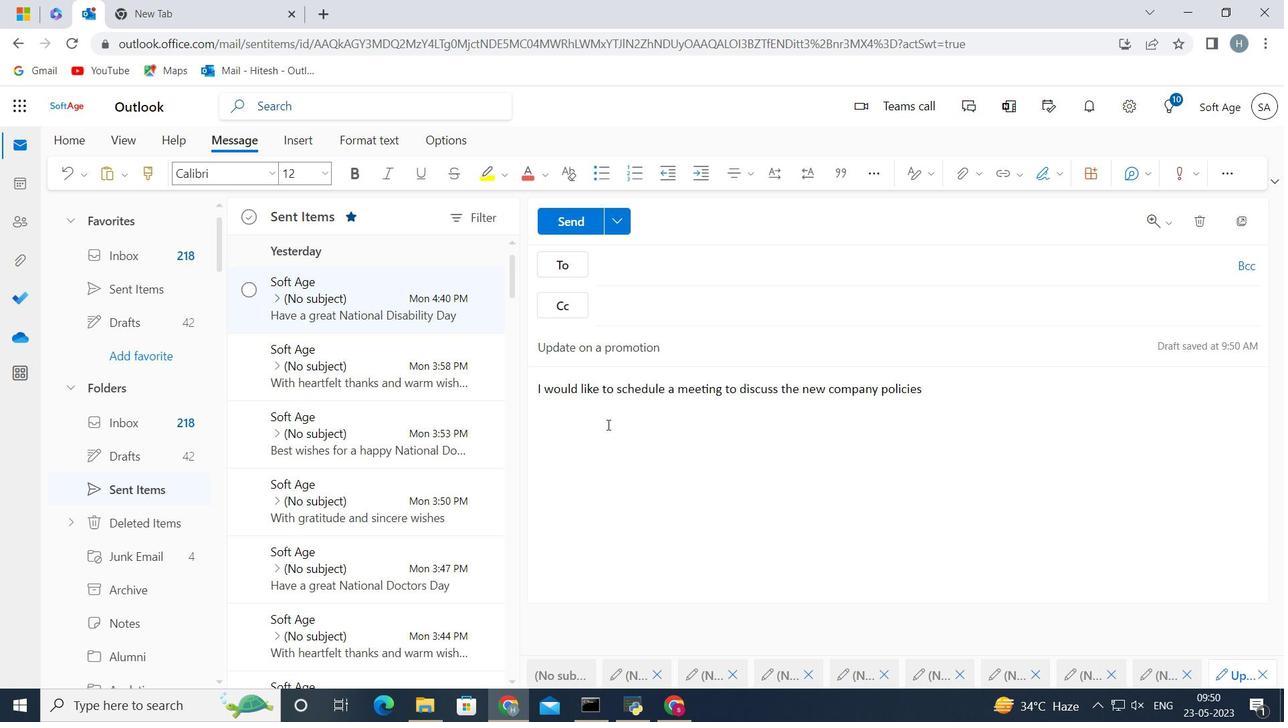 
Action: Mouse moved to (636, 262)
Screenshot: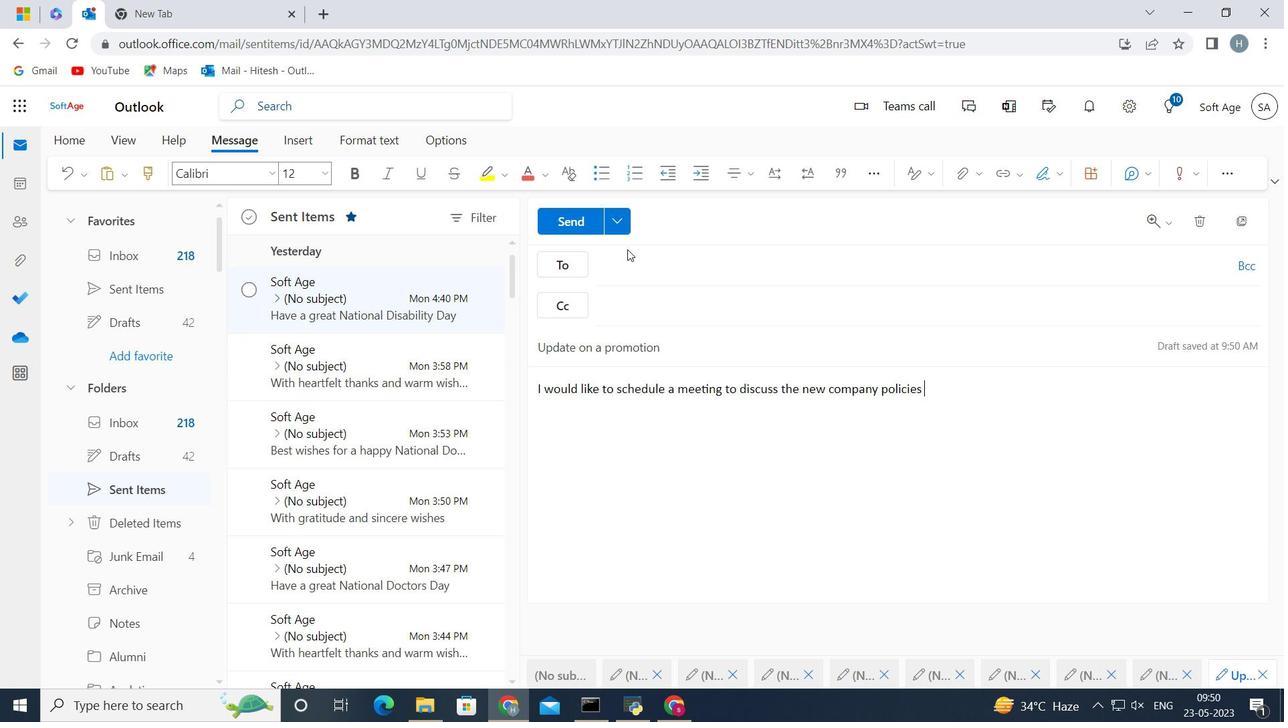 
Action: Mouse pressed left at (636, 262)
Screenshot: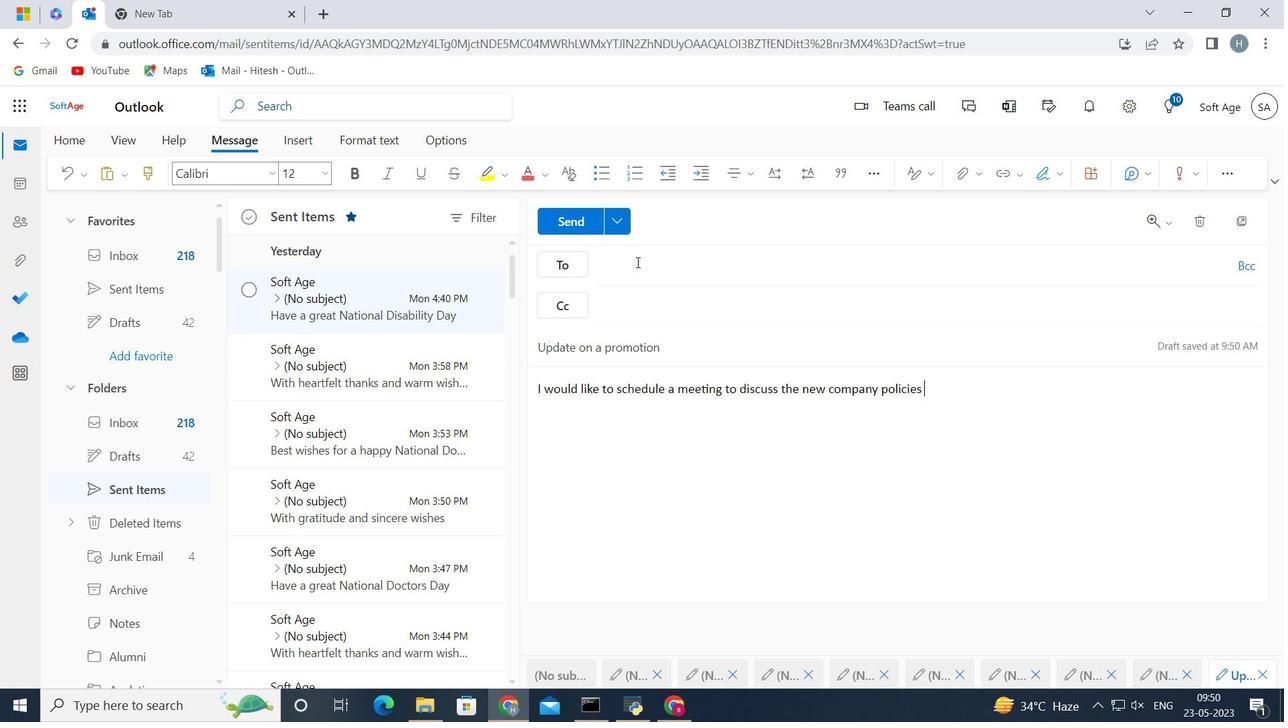 
Action: Key pressed softage.8<Key.shift>@softage.net
Screenshot: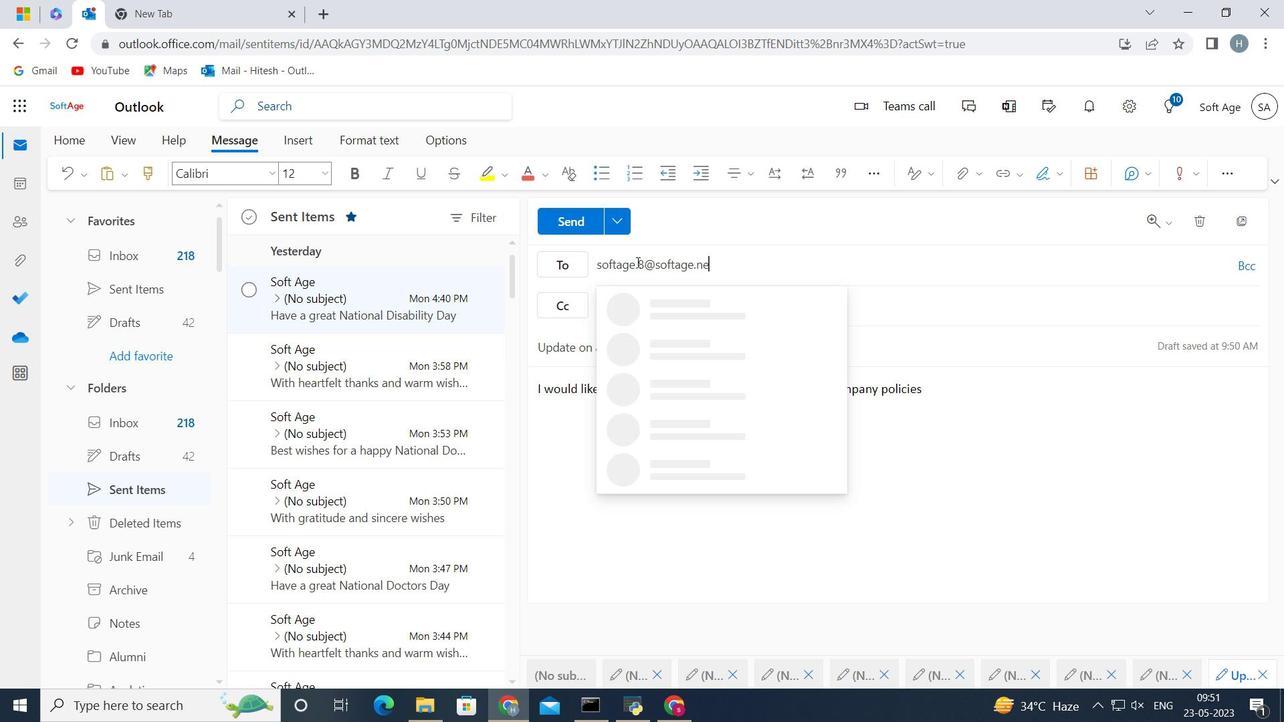 
Action: Mouse moved to (645, 303)
Screenshot: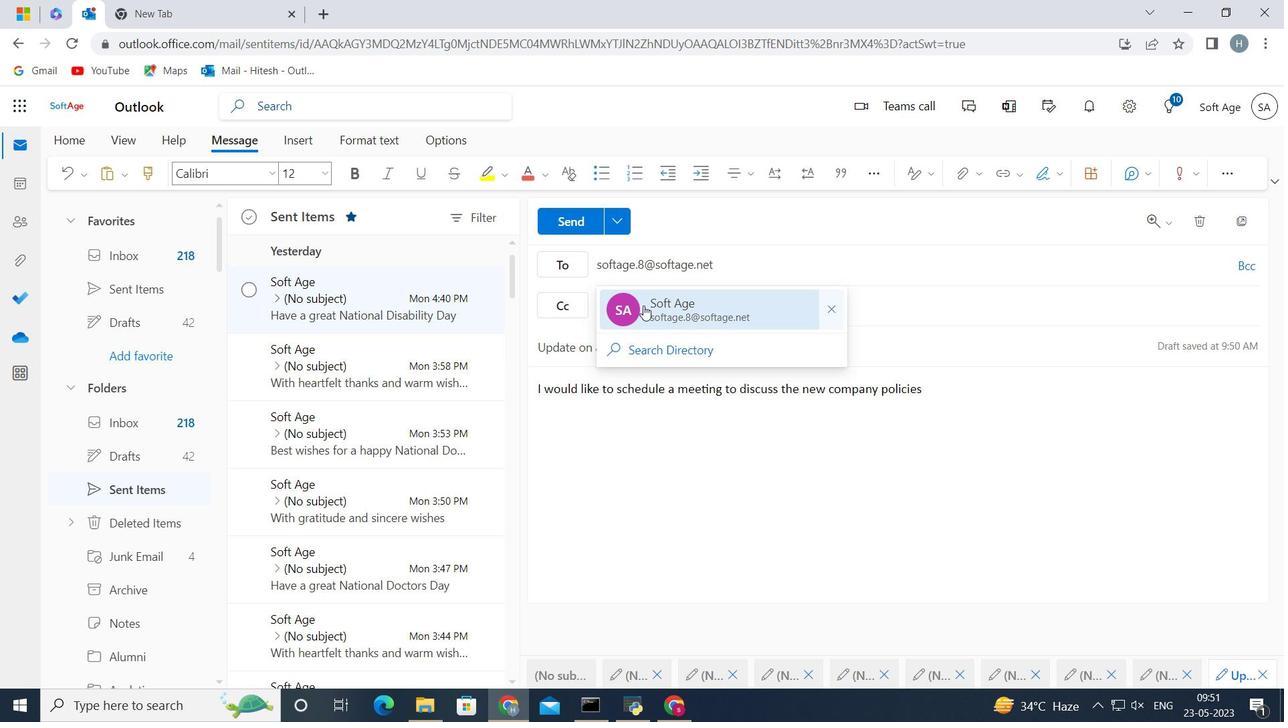 
Action: Mouse pressed left at (645, 303)
Screenshot: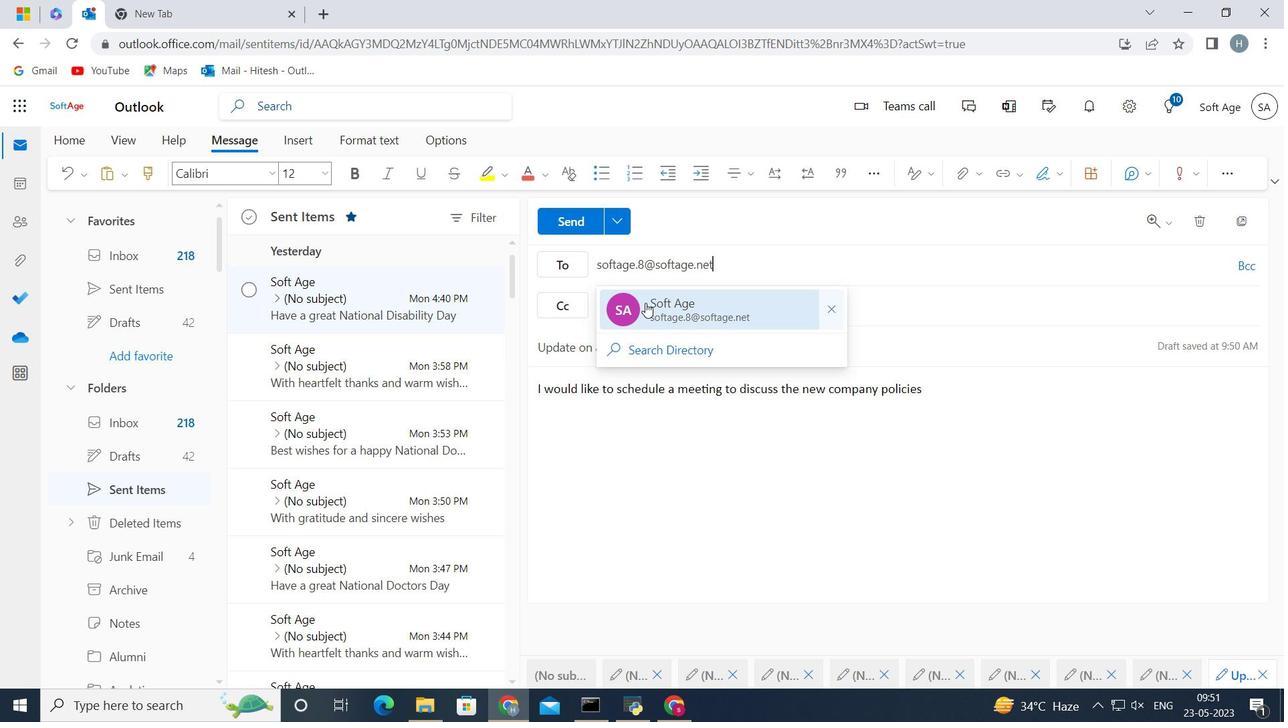 
Action: Mouse moved to (577, 222)
Screenshot: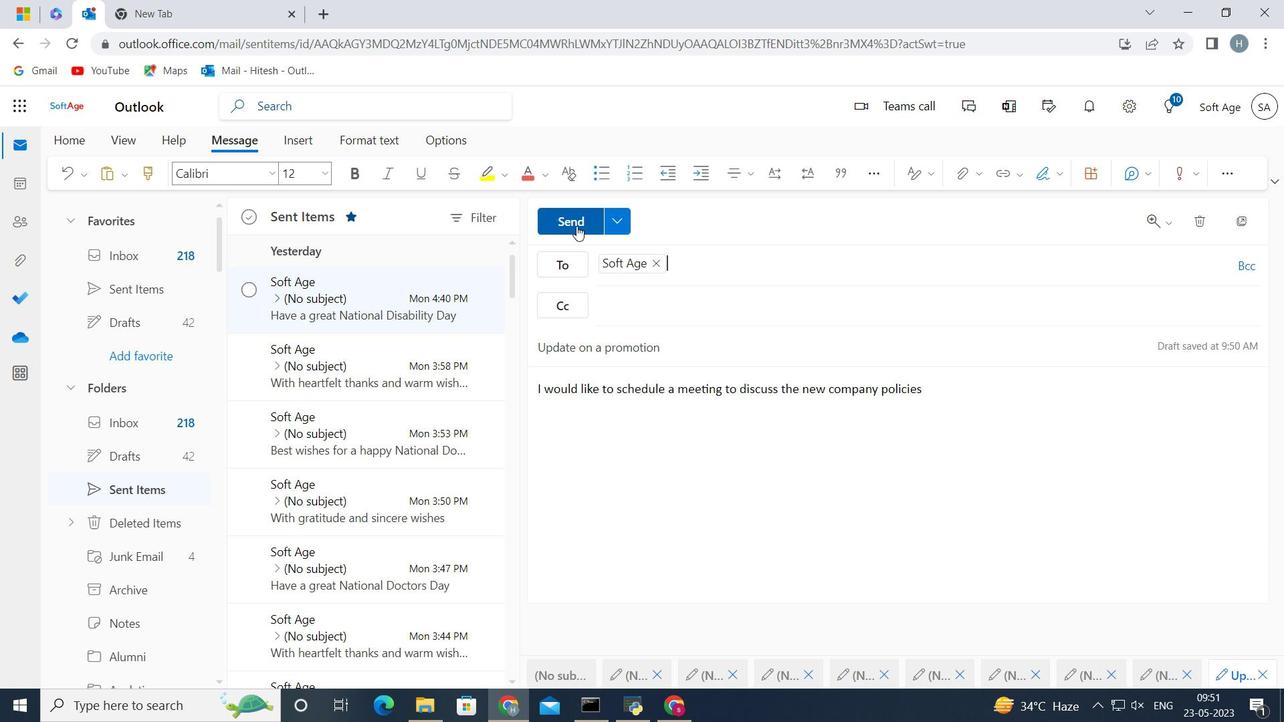 
Action: Mouse pressed left at (577, 222)
Screenshot: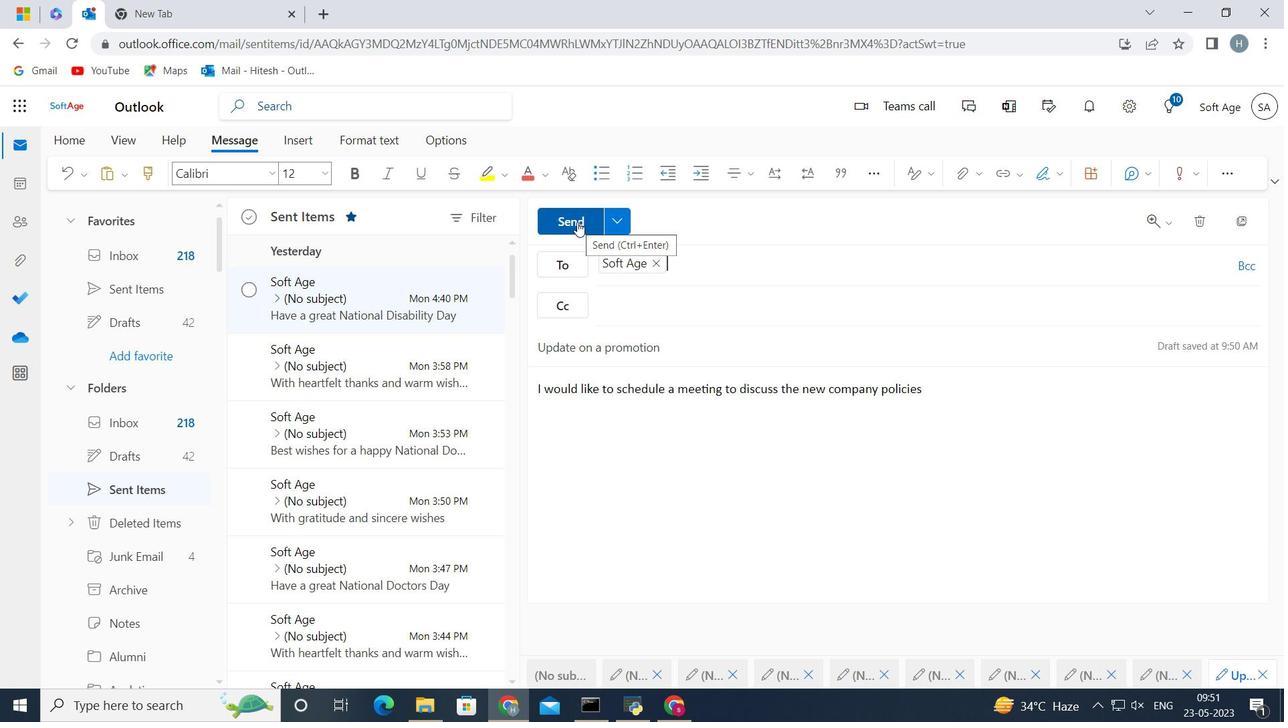 
Action: Mouse moved to (314, 298)
Screenshot: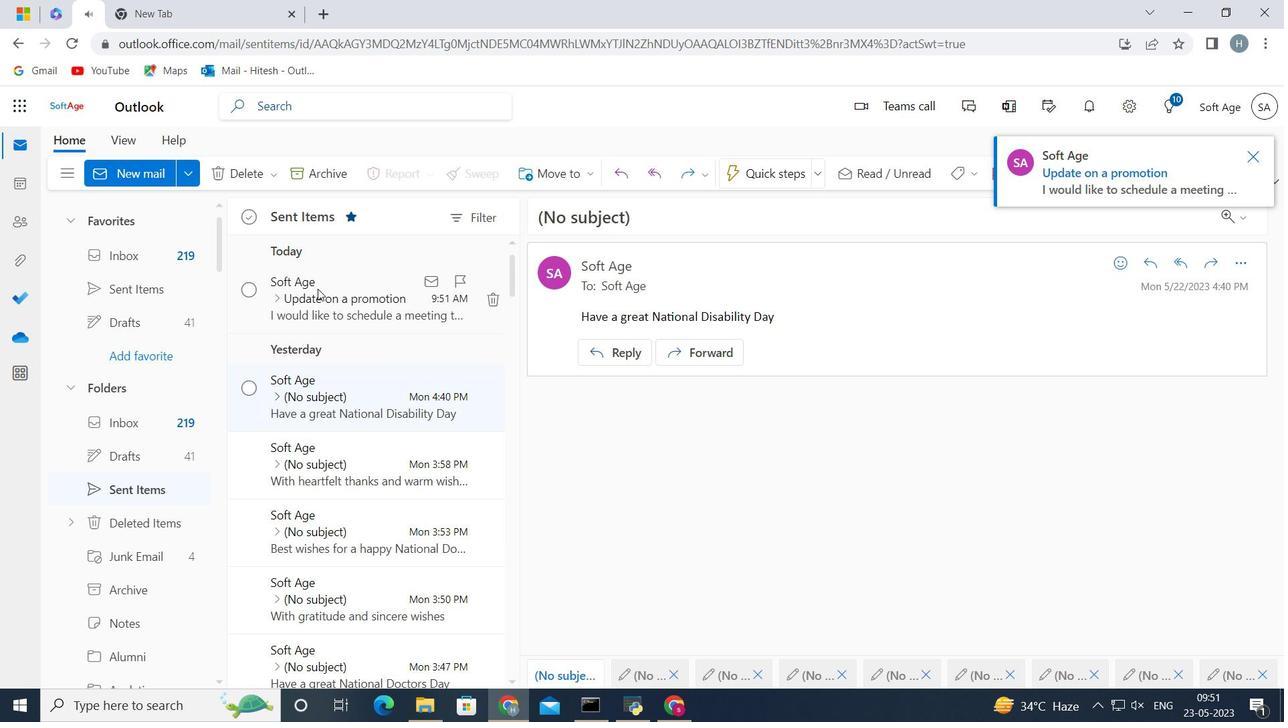 
Action: Mouse pressed left at (314, 298)
Screenshot: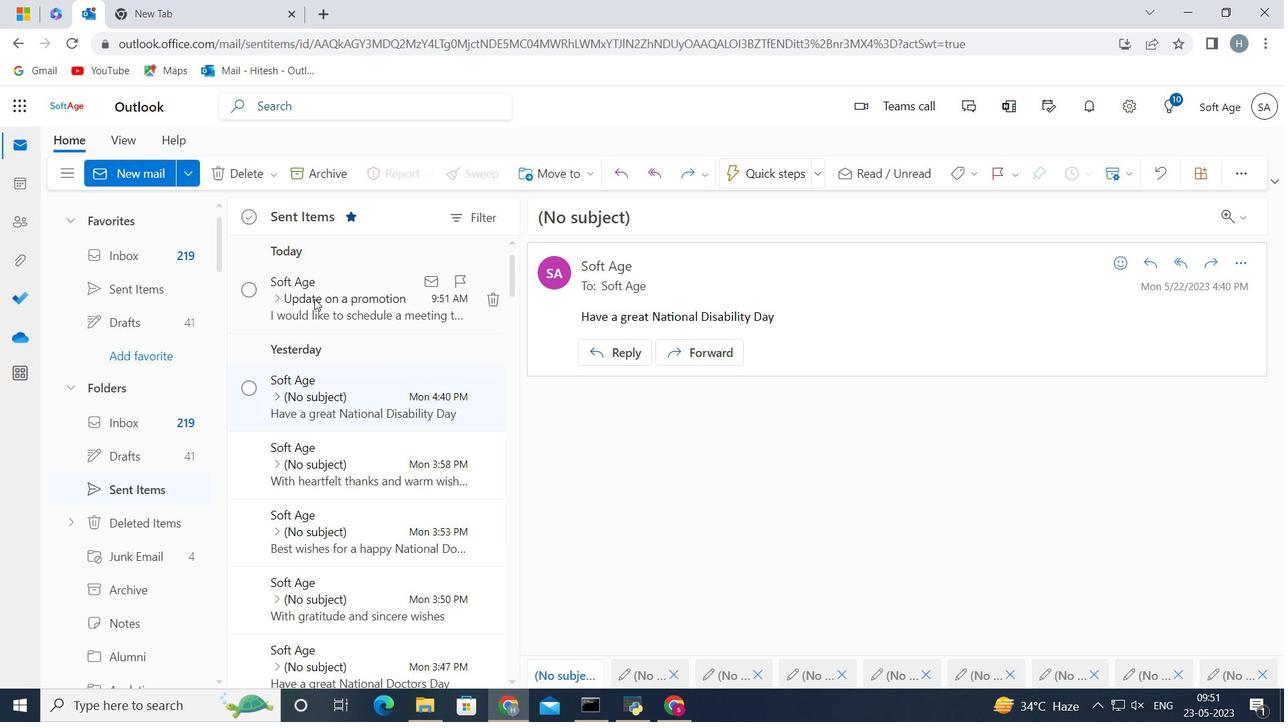 
Action: Mouse moved to (569, 176)
Screenshot: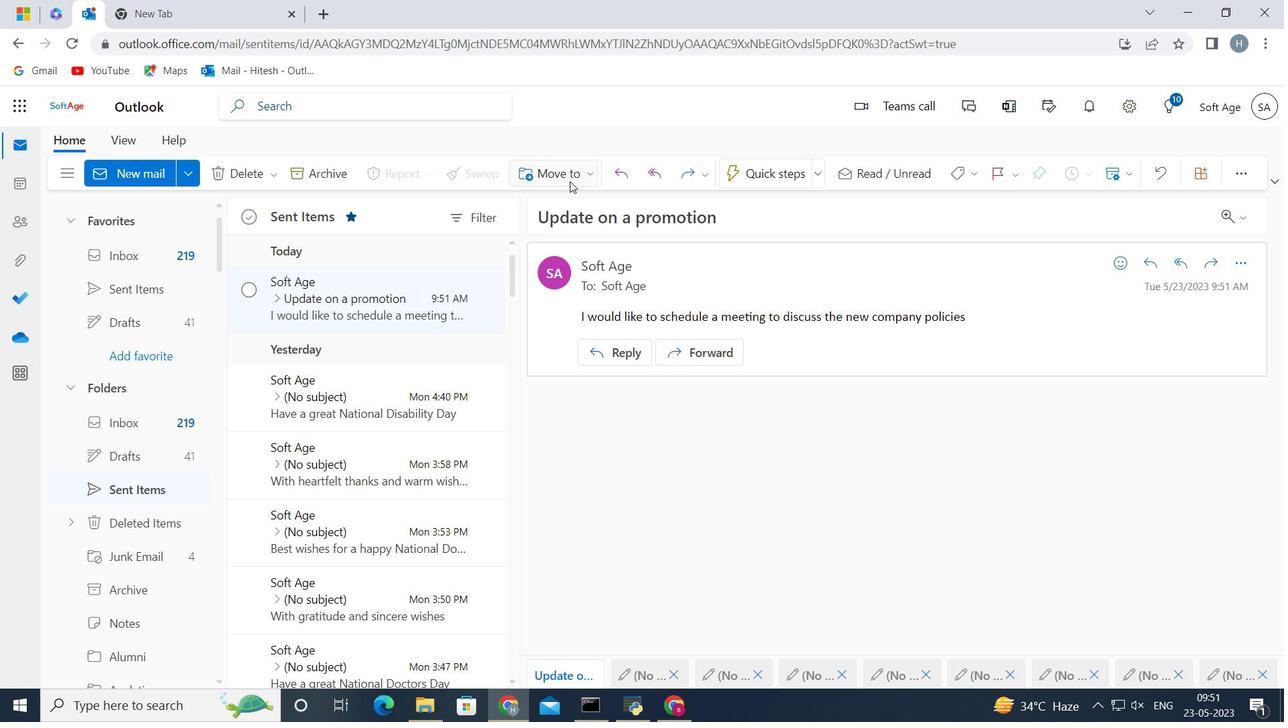 
Action: Mouse pressed left at (569, 176)
Screenshot: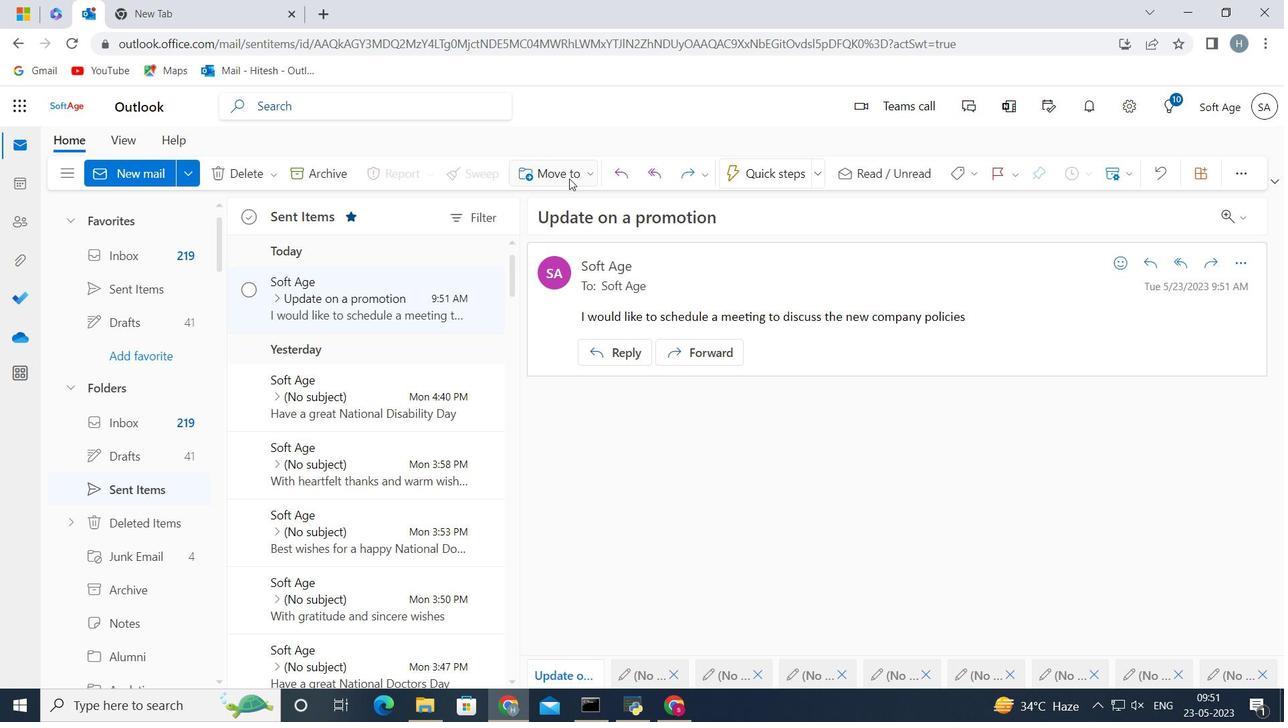 
Action: Mouse moved to (601, 452)
Screenshot: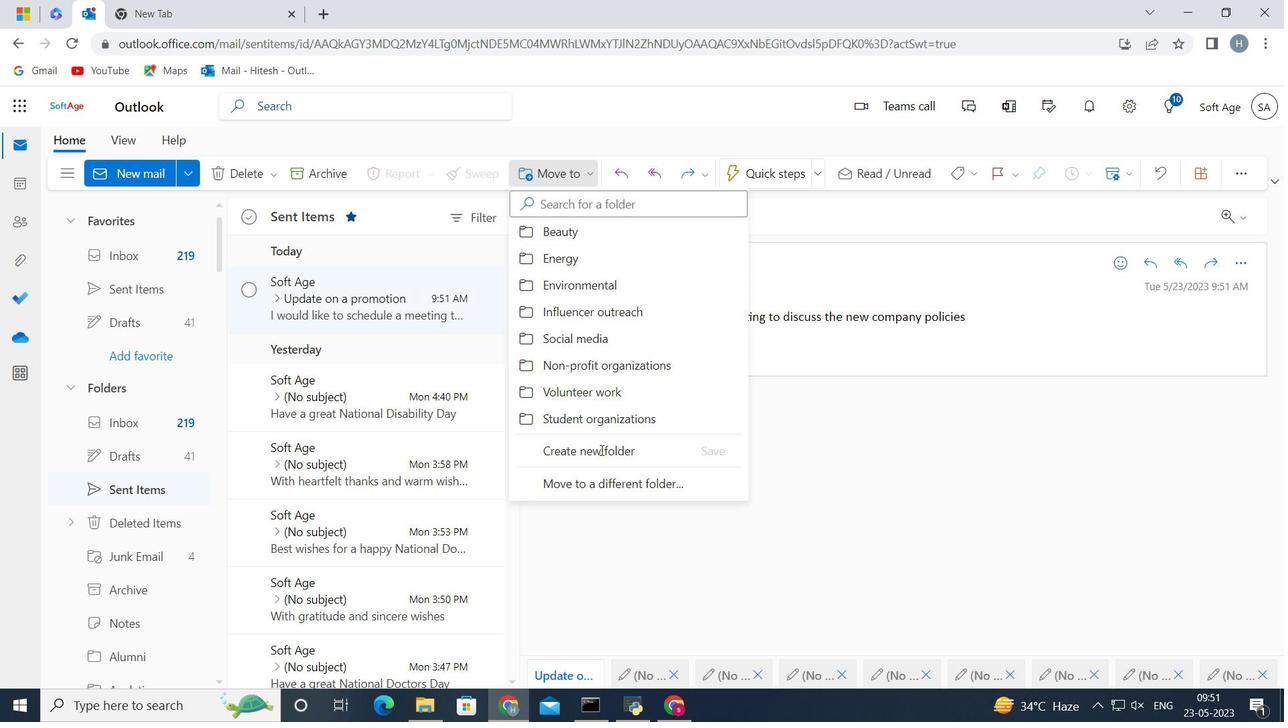 
Action: Mouse pressed left at (601, 452)
Screenshot: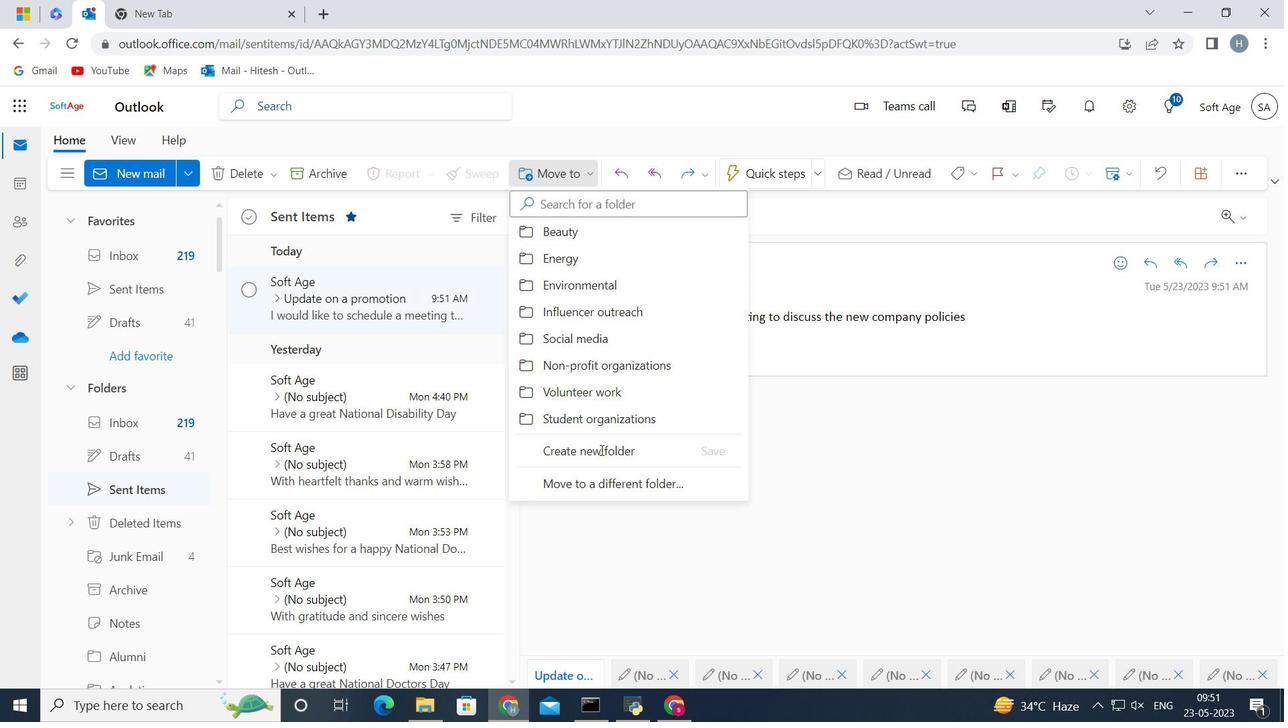 
Action: Key pressed <Key.shift>Skincare
Screenshot: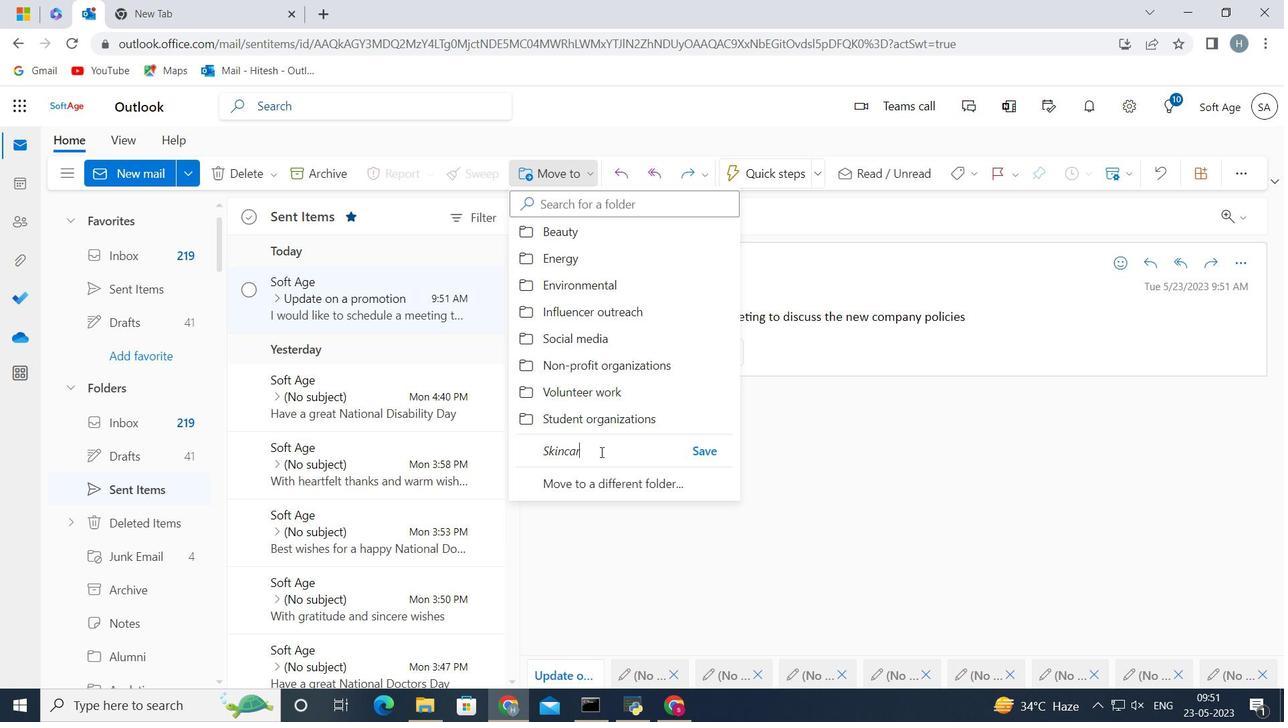 
Action: Mouse moved to (707, 447)
Screenshot: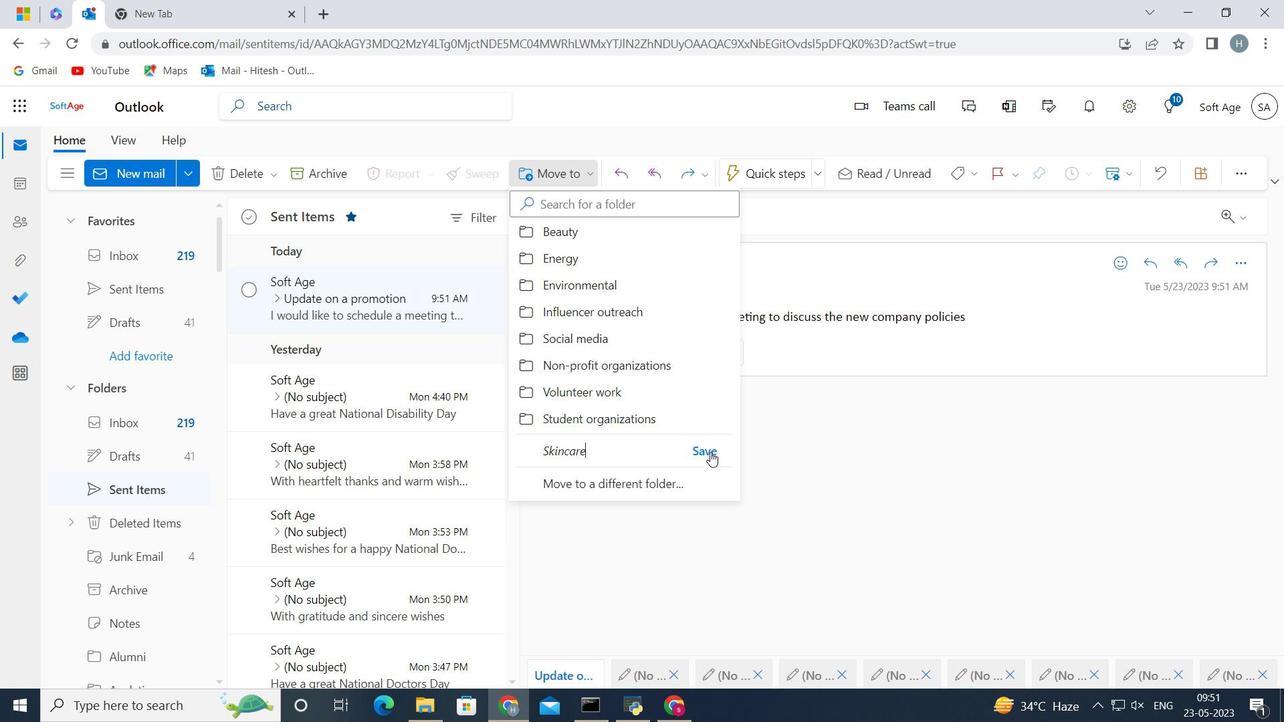 
Action: Mouse pressed left at (707, 447)
Screenshot: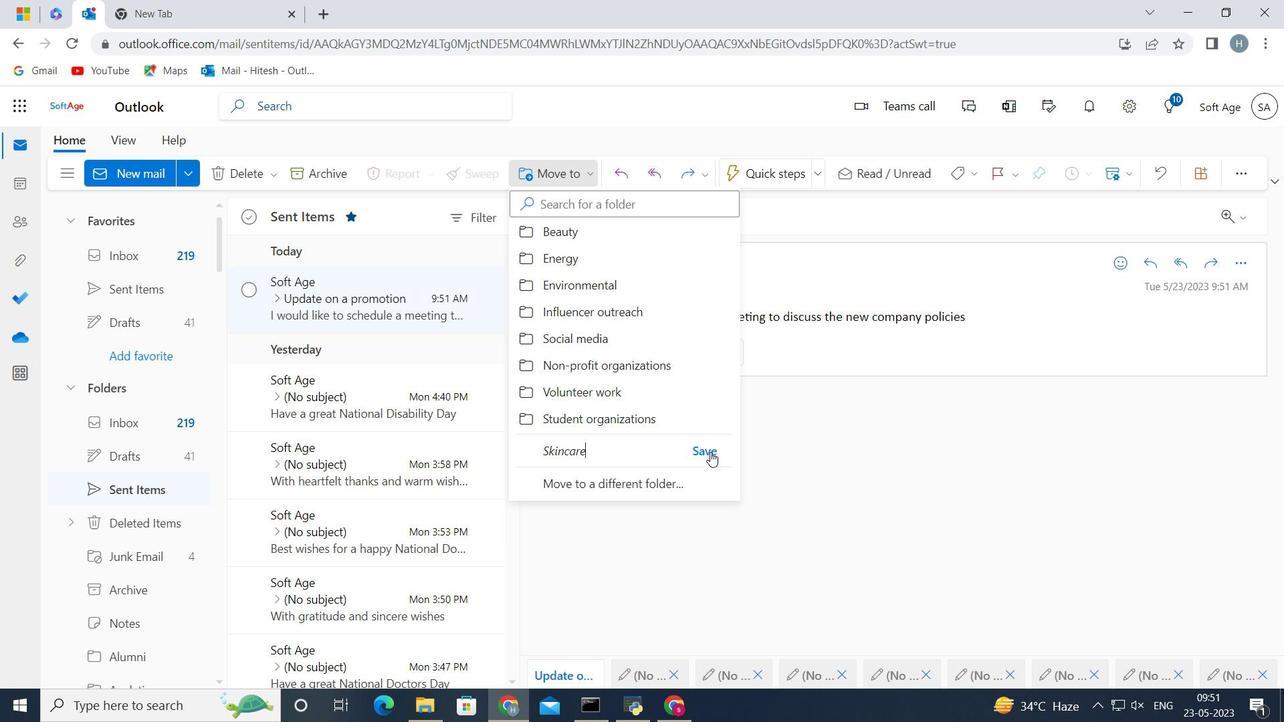 
Action: Mouse moved to (718, 429)
Screenshot: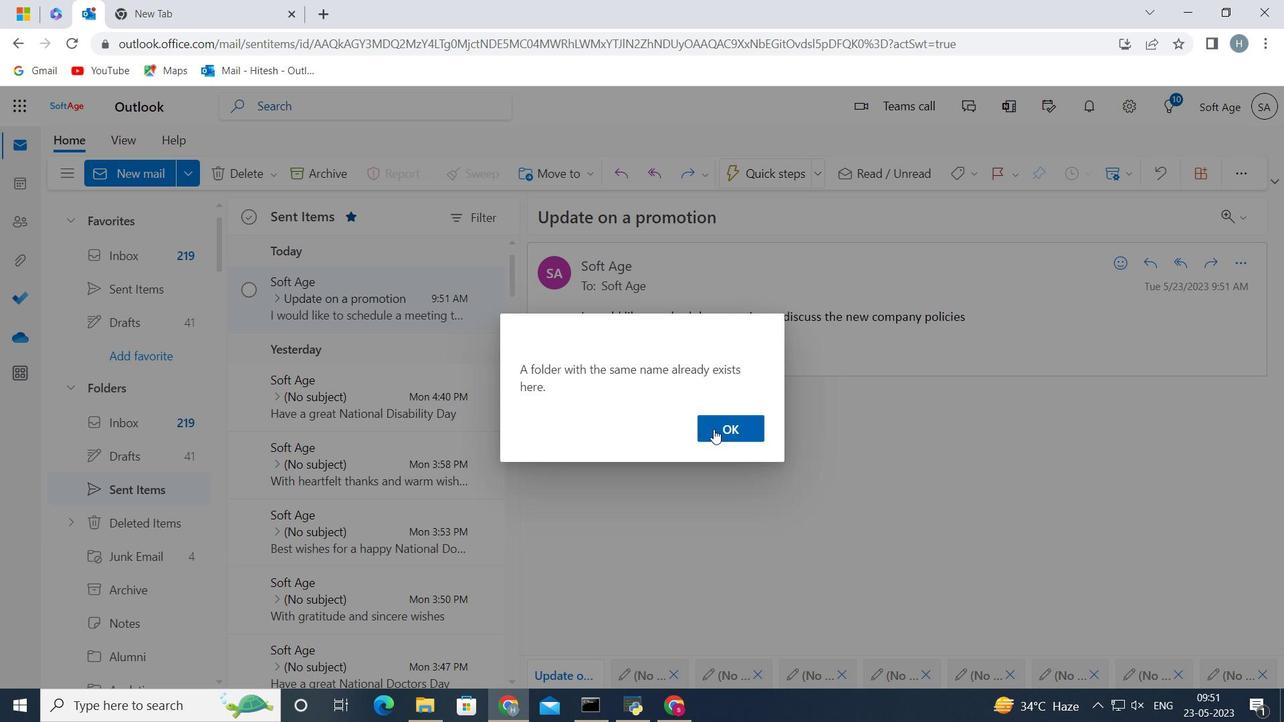 
Action: Mouse pressed left at (718, 429)
Screenshot: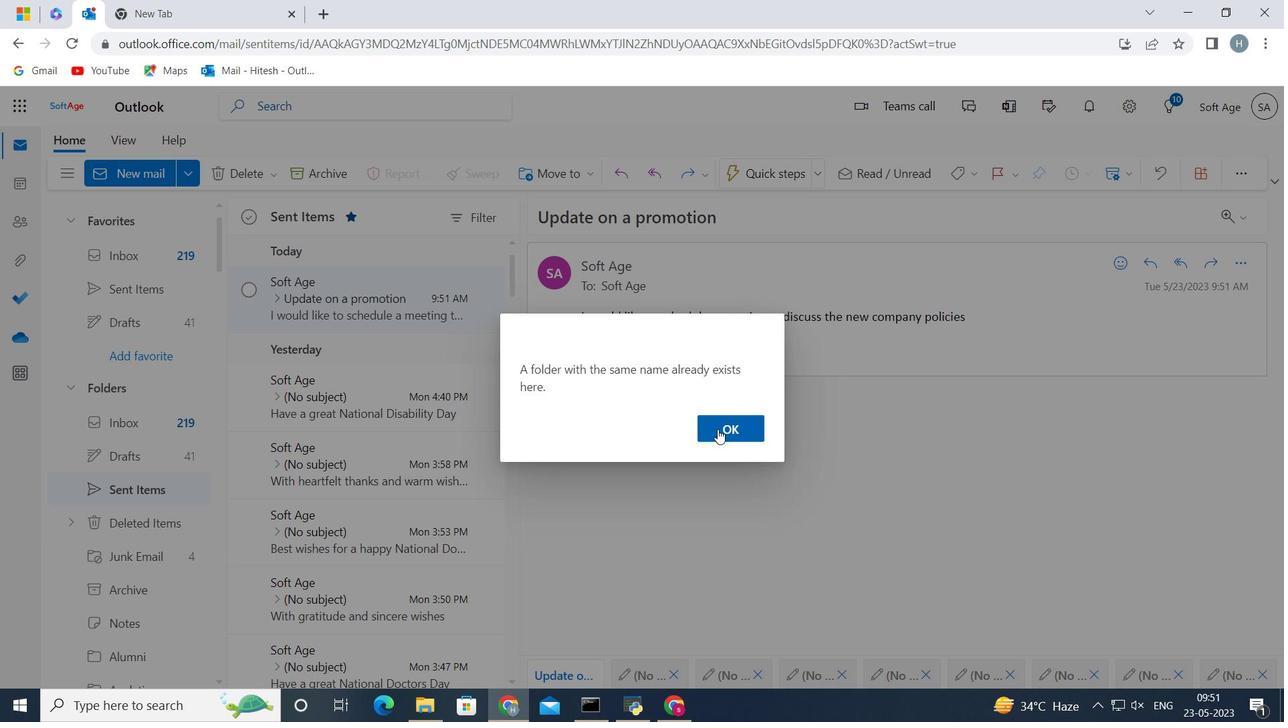 
Action: Mouse moved to (576, 176)
Screenshot: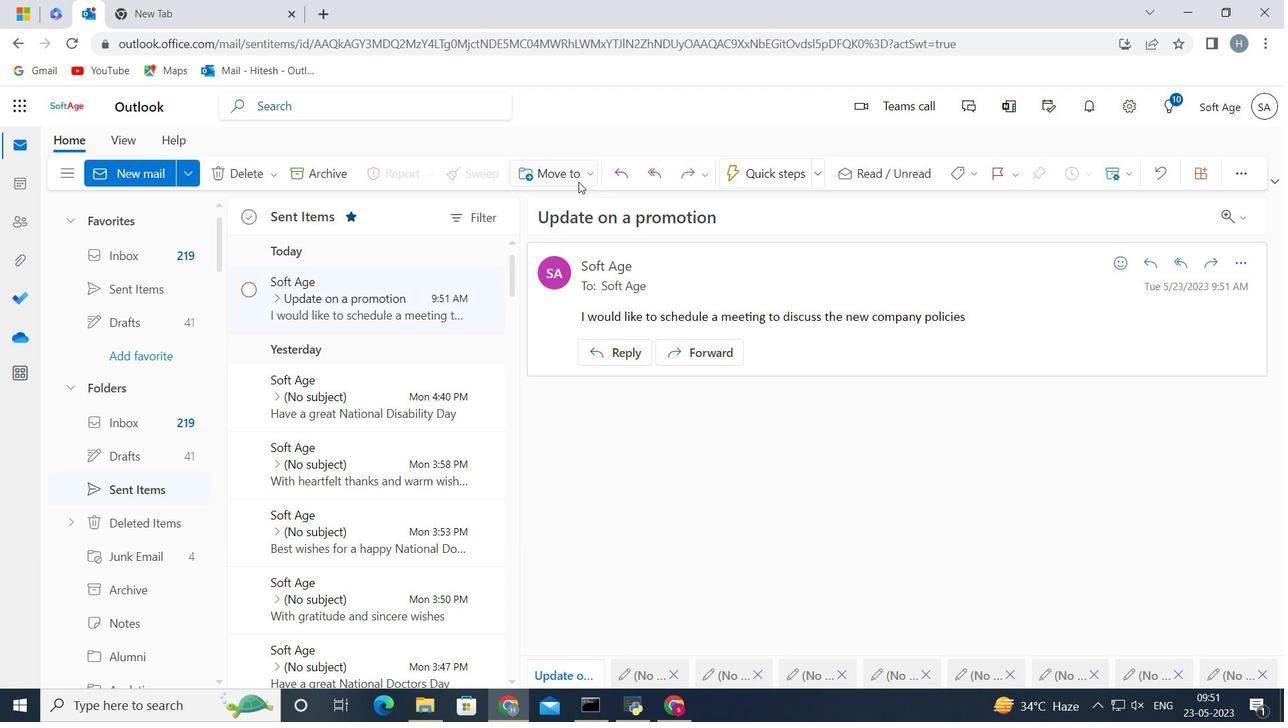
Action: Mouse pressed left at (576, 176)
Screenshot: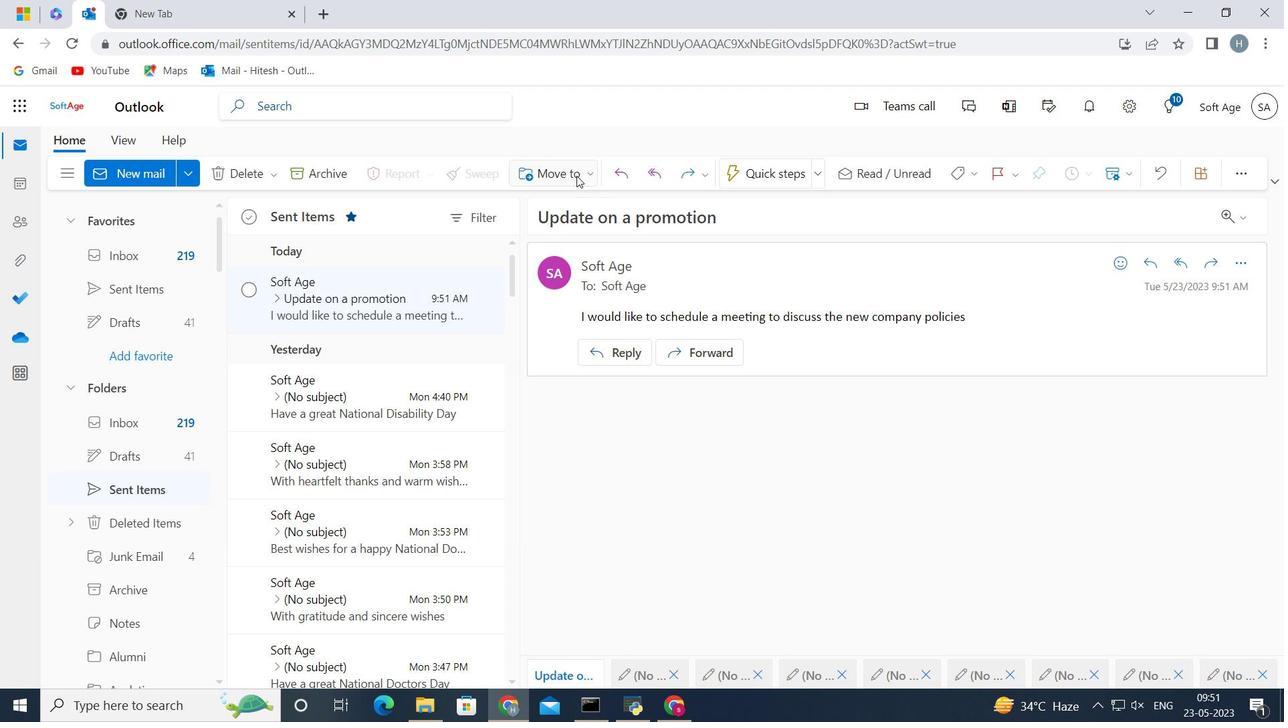 
Action: Mouse moved to (602, 210)
Screenshot: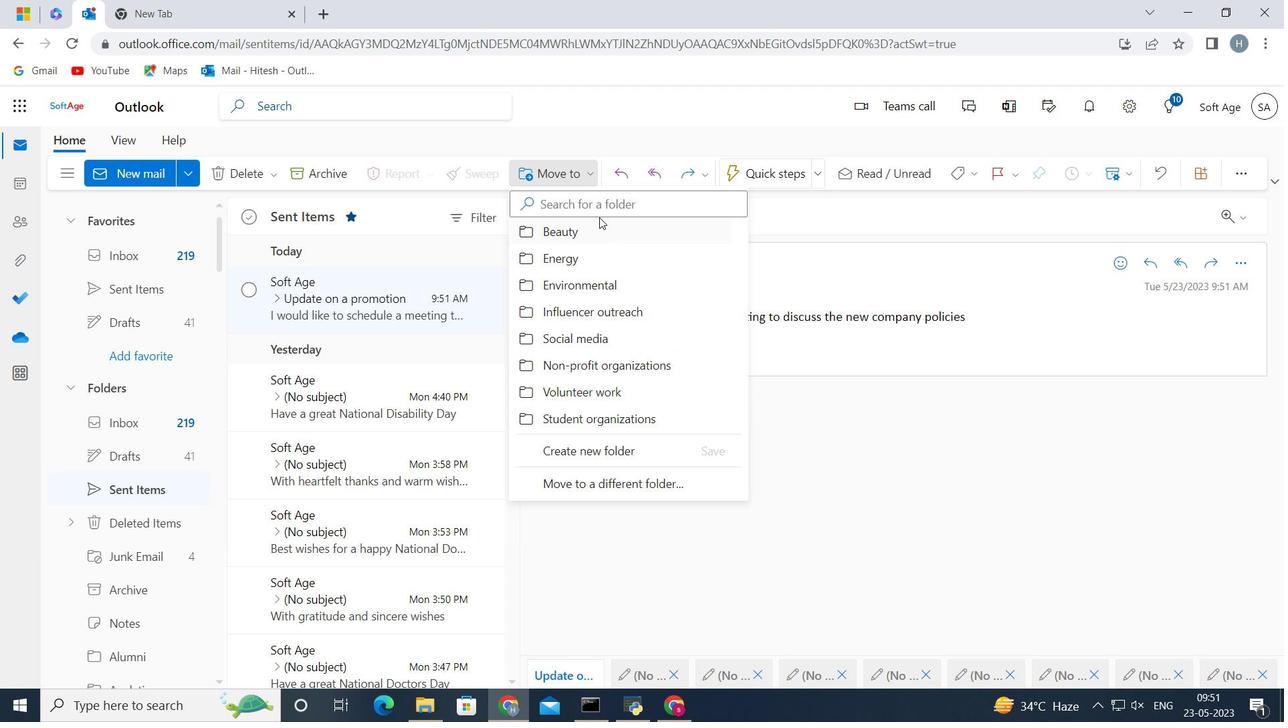 
Action: Mouse pressed left at (602, 210)
Screenshot: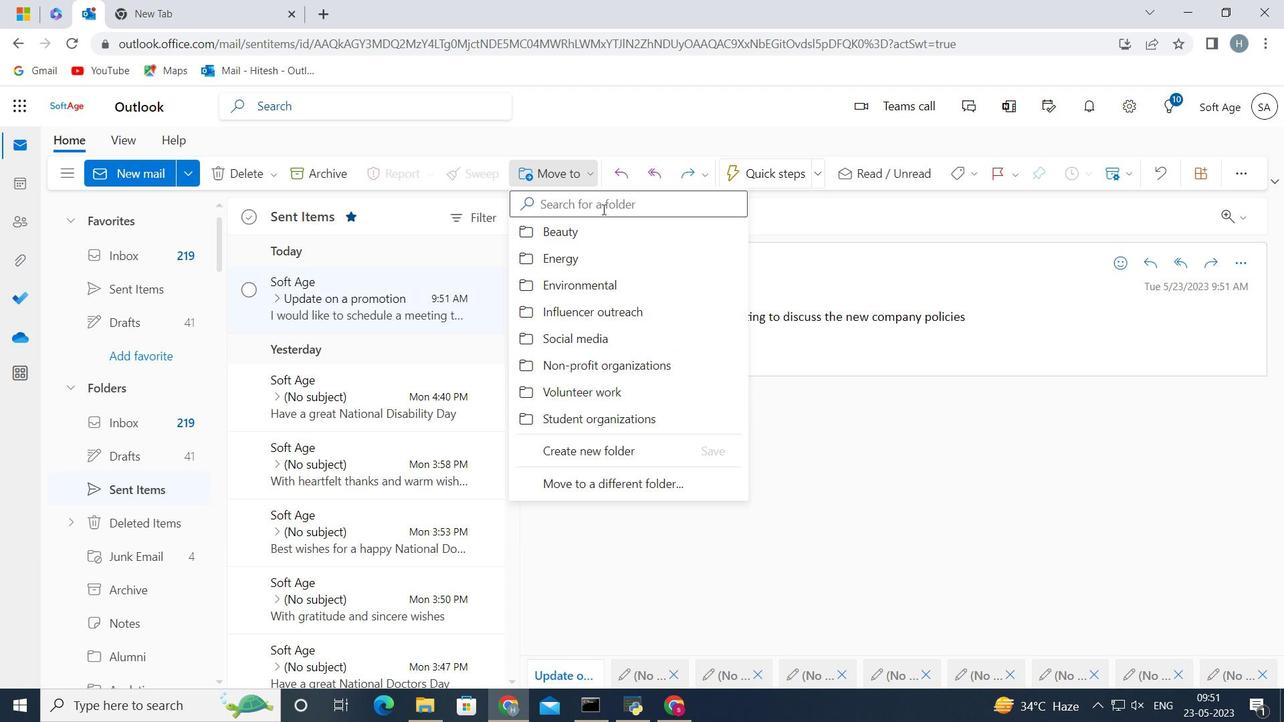 
Action: Key pressed <Key.shift>Skin
Screenshot: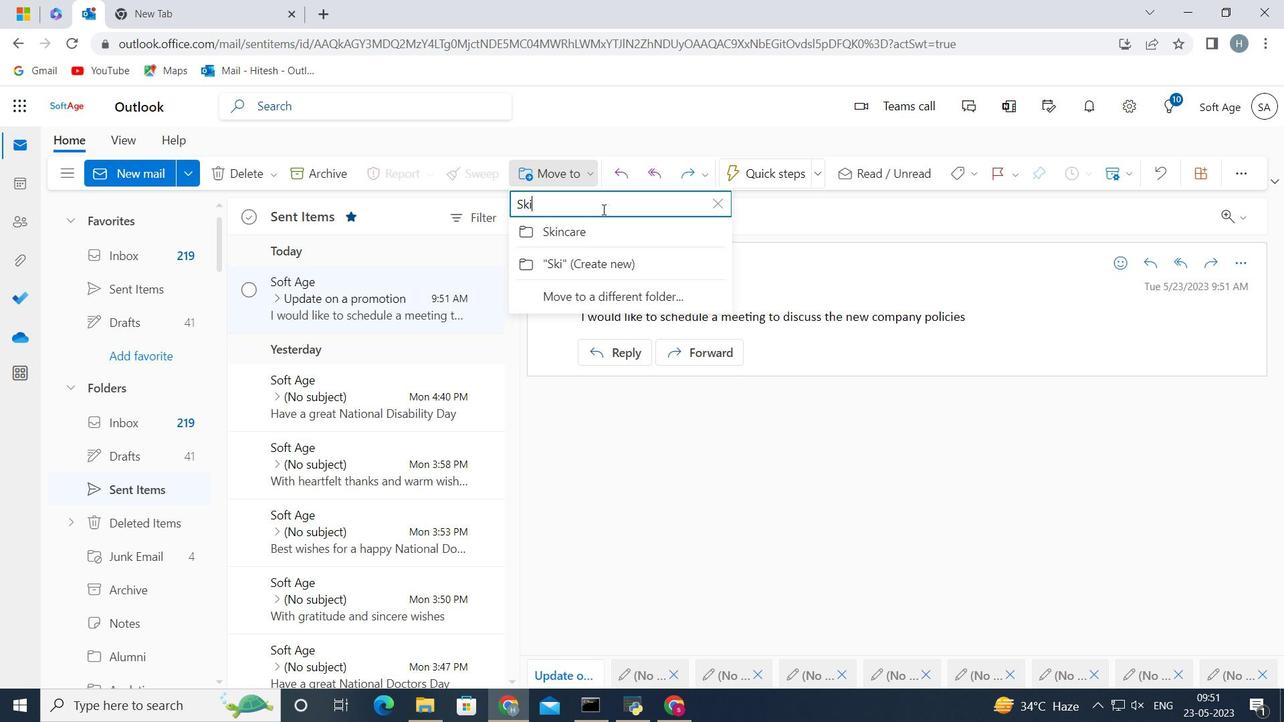 
Action: Mouse moved to (530, 230)
Screenshot: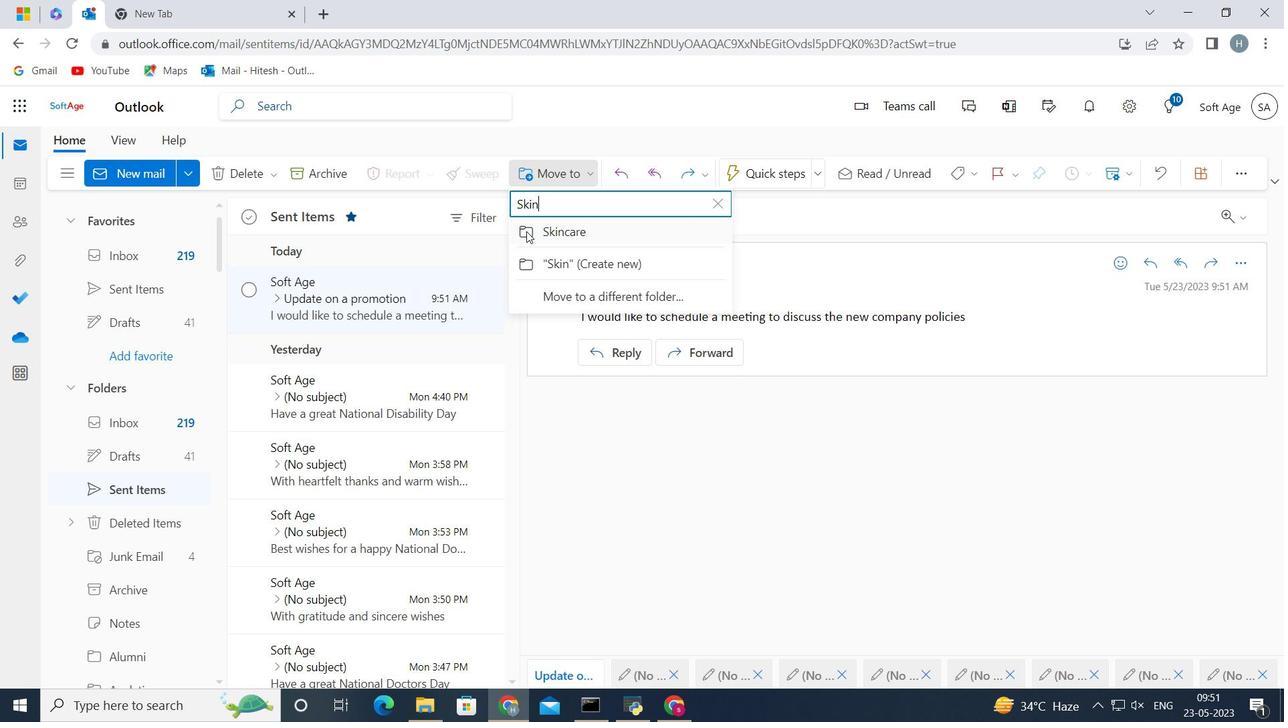 
Action: Mouse pressed left at (530, 230)
Screenshot: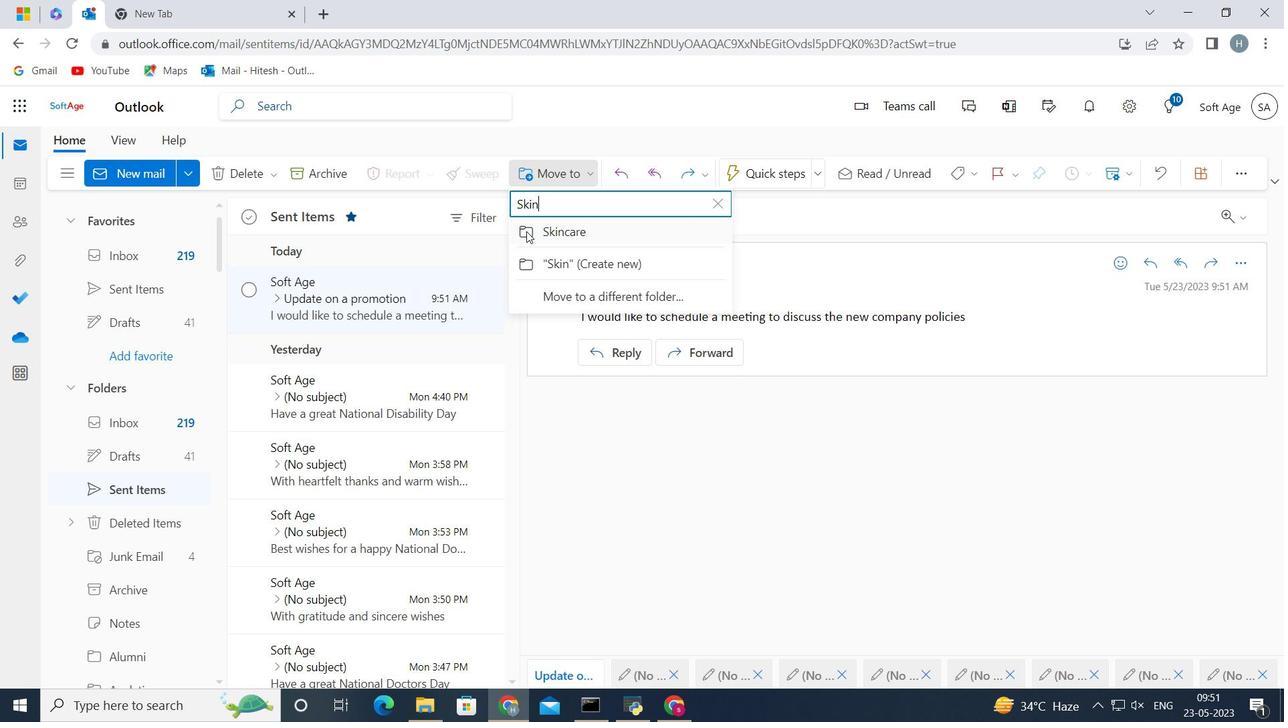 
Action: Mouse moved to (635, 523)
Screenshot: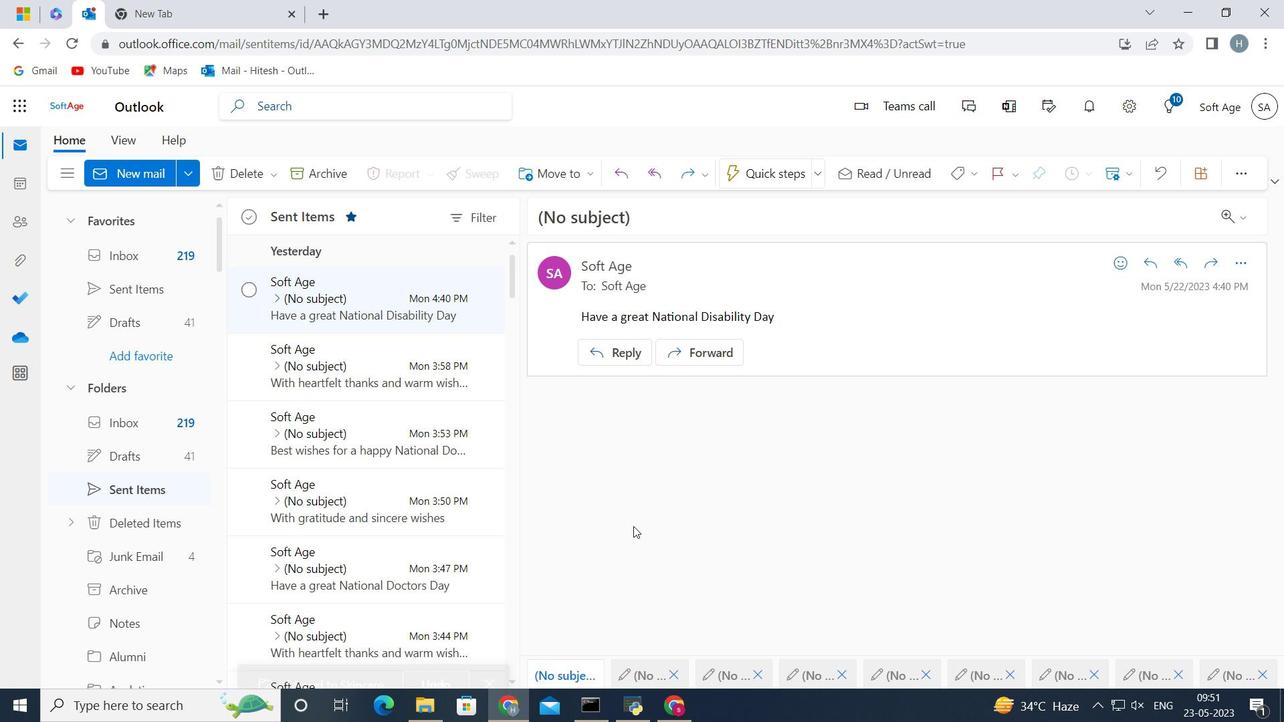 
